 Task: AssignAyush98111@gmail.com as Assignee of Child Issue ChildIssue0000000144 of Issue Issue0000000072 in Backlog  in Scrum Project Project0000000015 in Jira. AssignAyush98111@gmail.com as Assignee of Child Issue ChildIssue0000000145 of Issue Issue0000000073 in Backlog  in Scrum Project Project0000000015 in Jira. AssignMailaustralia7@gmail.com as Assignee of Child Issue ChildIssue0000000146 of Issue Issue0000000073 in Backlog  in Scrum Project Project0000000015 in Jira. AssignMailaustralia7@gmail.com as Assignee of Child Issue ChildIssue0000000147 of Issue Issue0000000074 in Backlog  in Scrum Project Project0000000015 in Jira. AssignMailaustralia7@gmail.com as Assignee of Child Issue ChildIssue0000000148 of Issue Issue0000000074 in Backlog  in Scrum Project Project0000000015 in Jira
Action: Mouse moved to (431, 465)
Screenshot: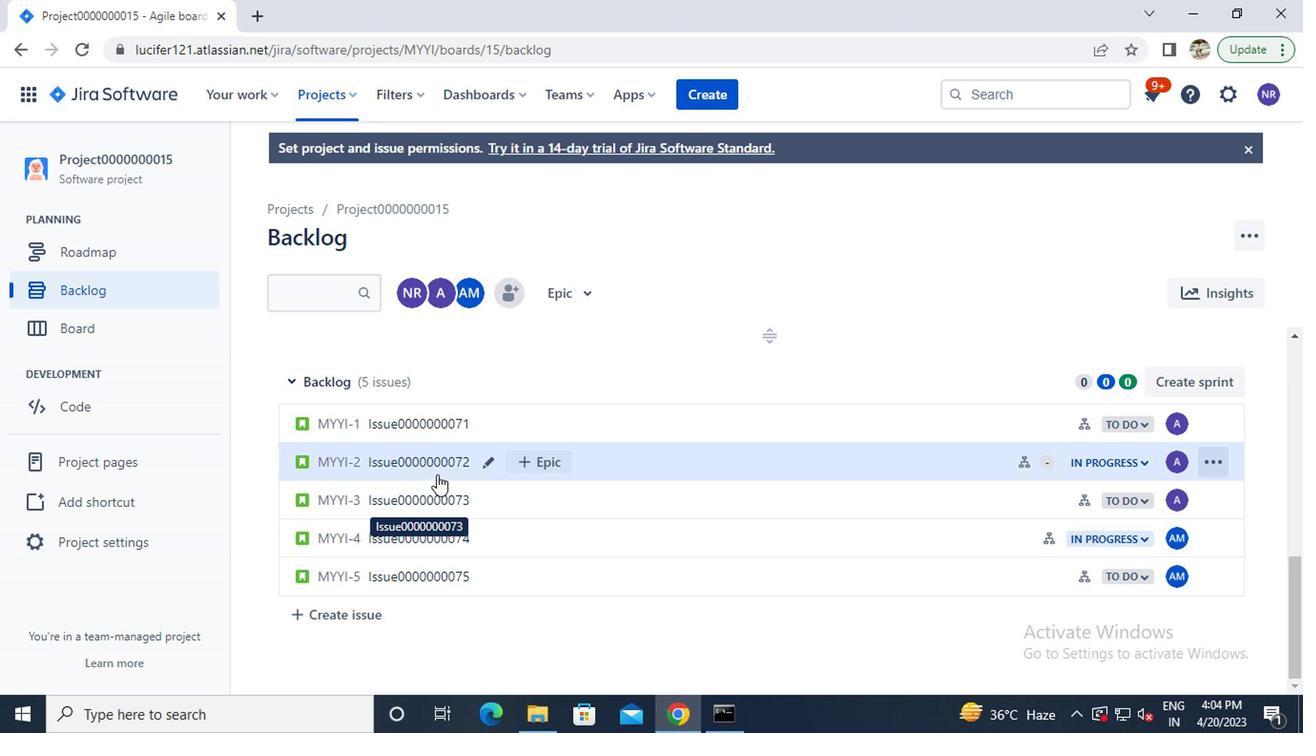 
Action: Mouse pressed left at (431, 465)
Screenshot: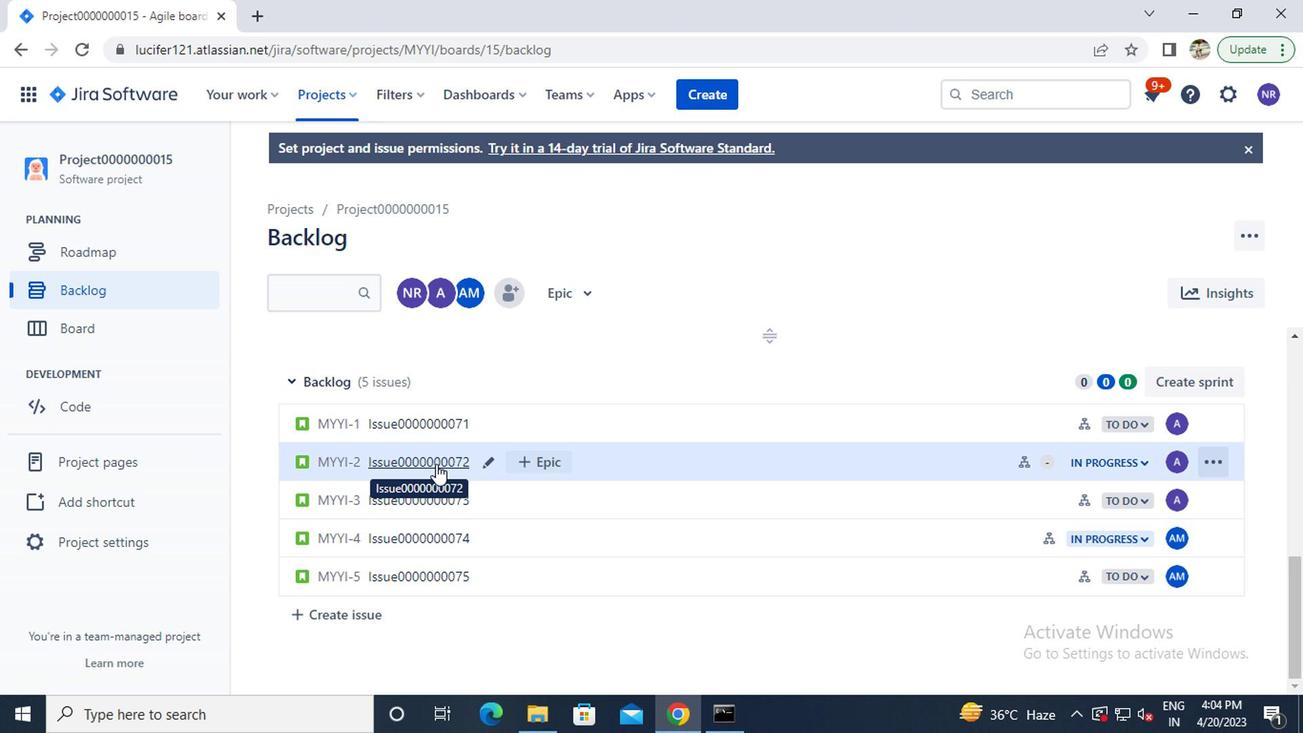 
Action: Mouse moved to (1095, 502)
Screenshot: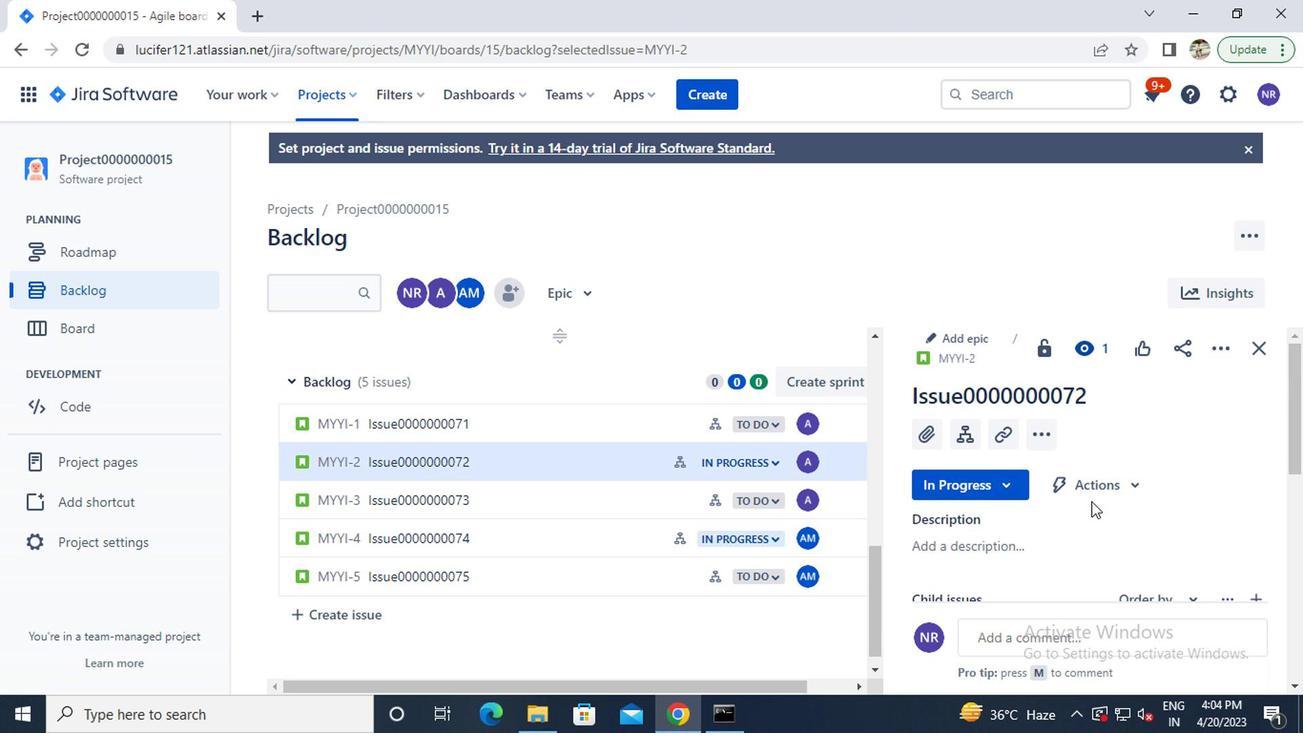 
Action: Mouse scrolled (1095, 501) with delta (0, 0)
Screenshot: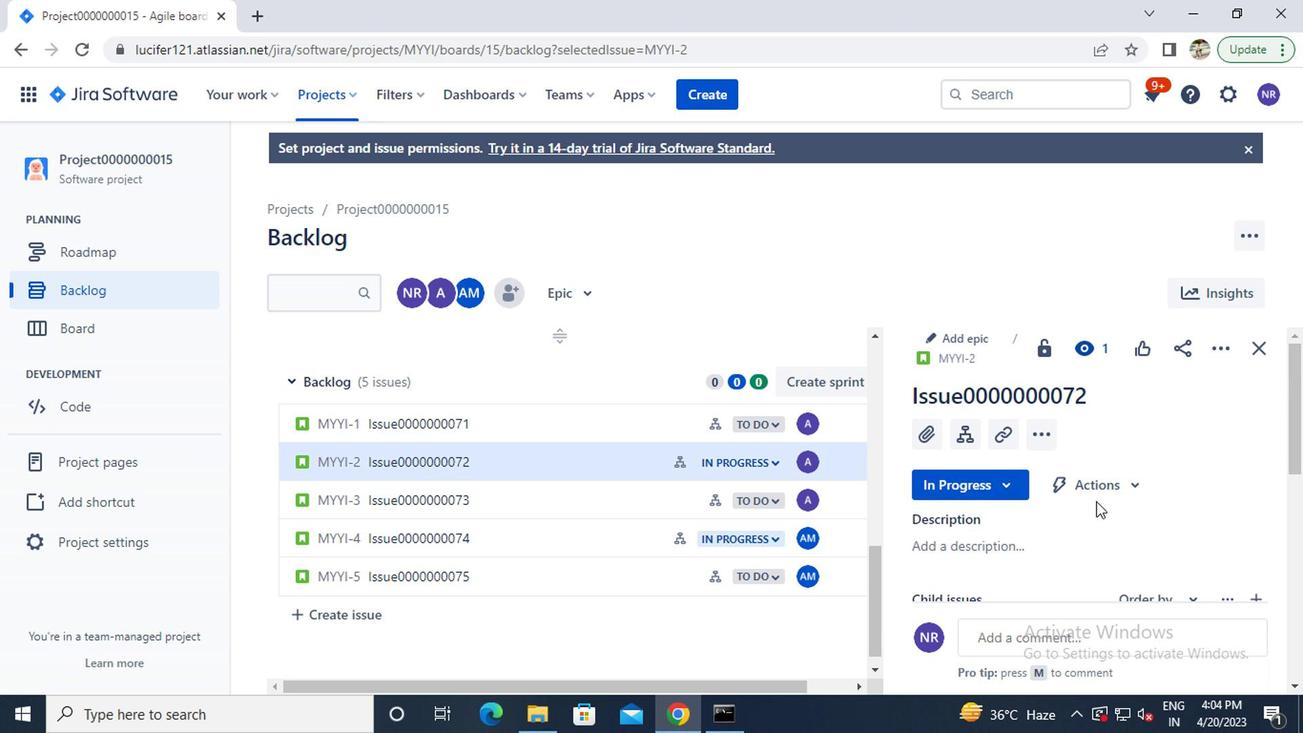 
Action: Mouse moved to (1097, 502)
Screenshot: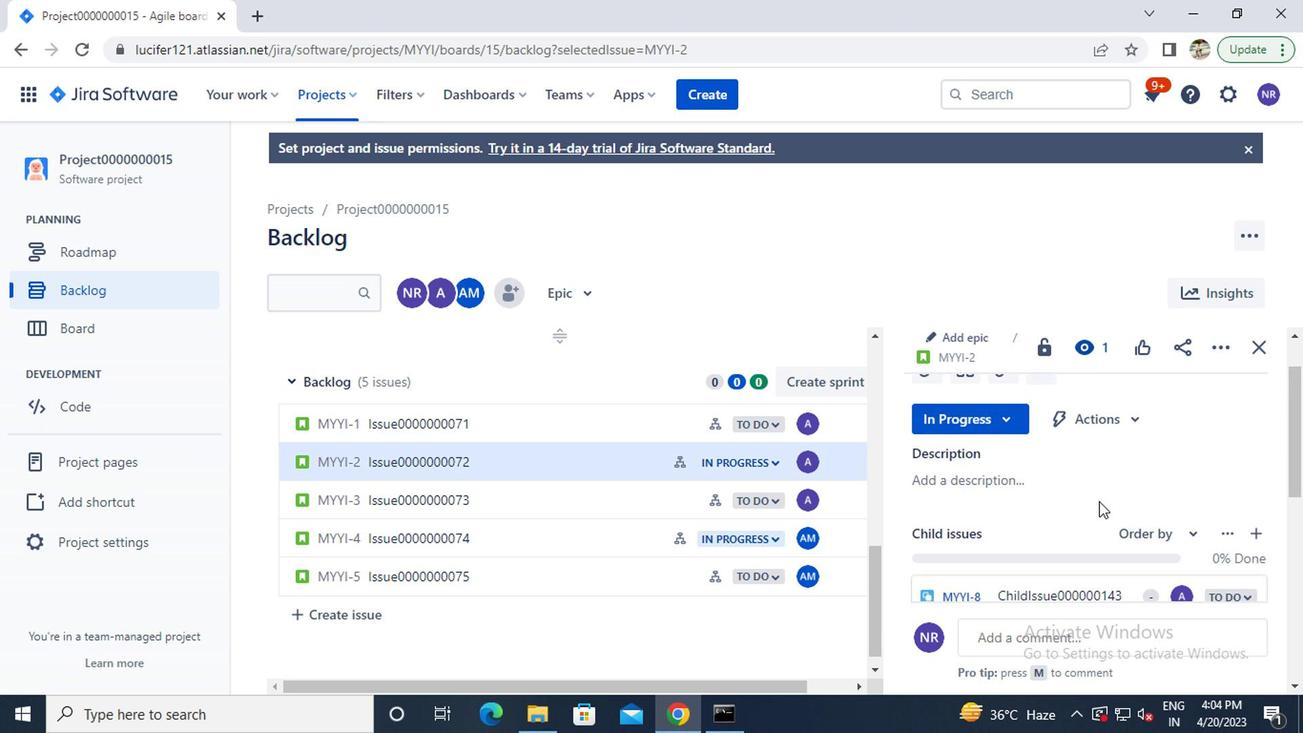 
Action: Mouse scrolled (1097, 501) with delta (0, 0)
Screenshot: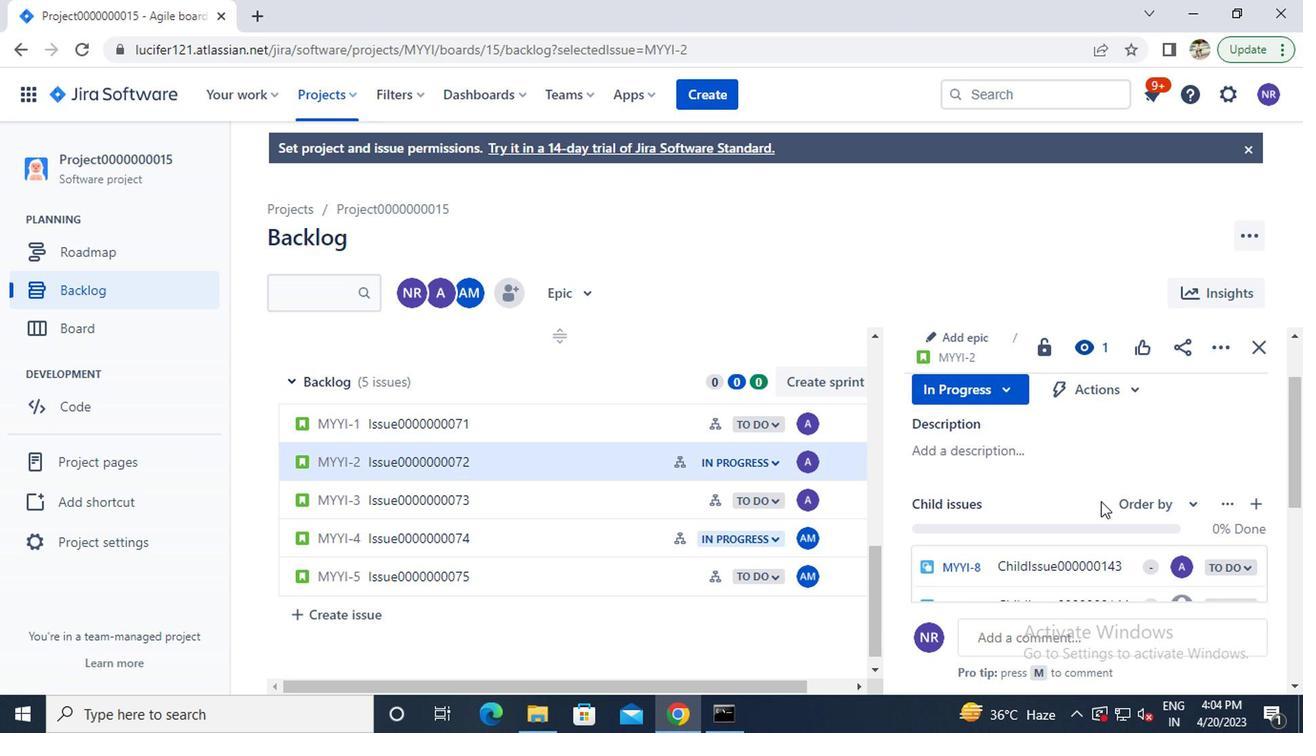 
Action: Mouse scrolled (1097, 501) with delta (0, 0)
Screenshot: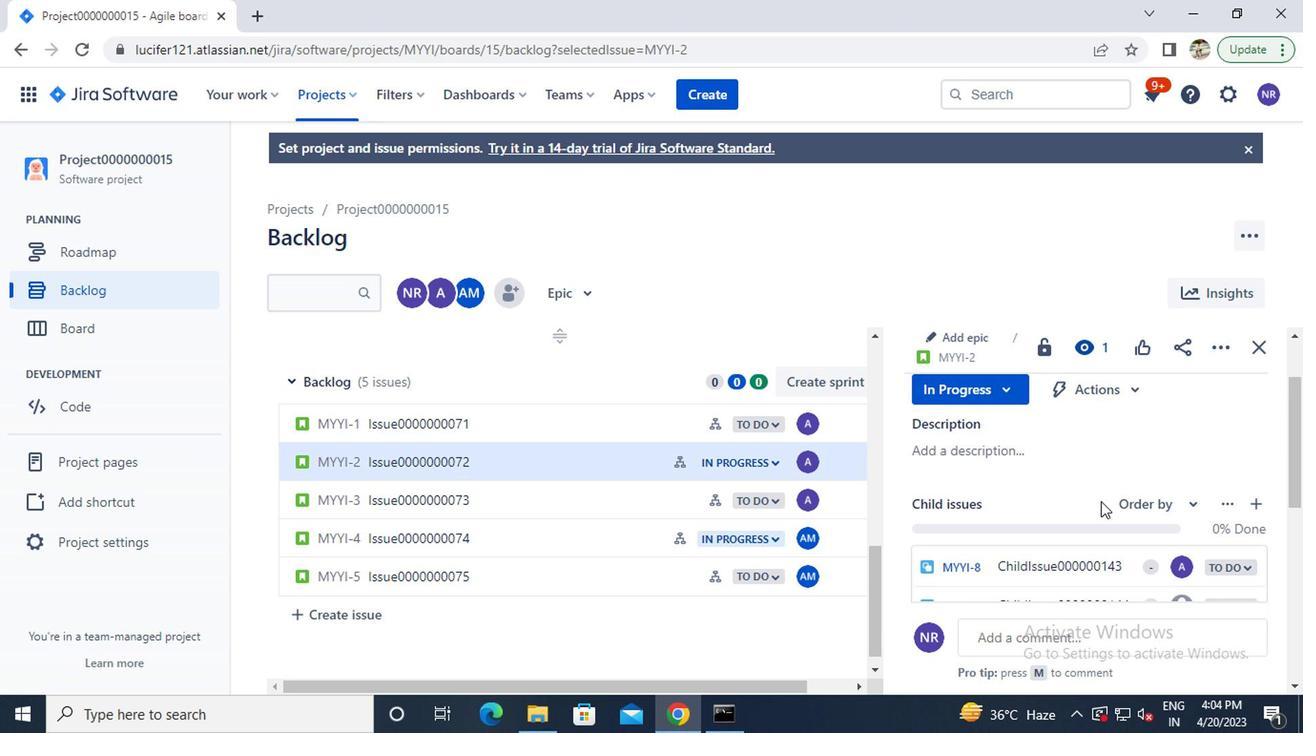 
Action: Mouse moved to (1174, 421)
Screenshot: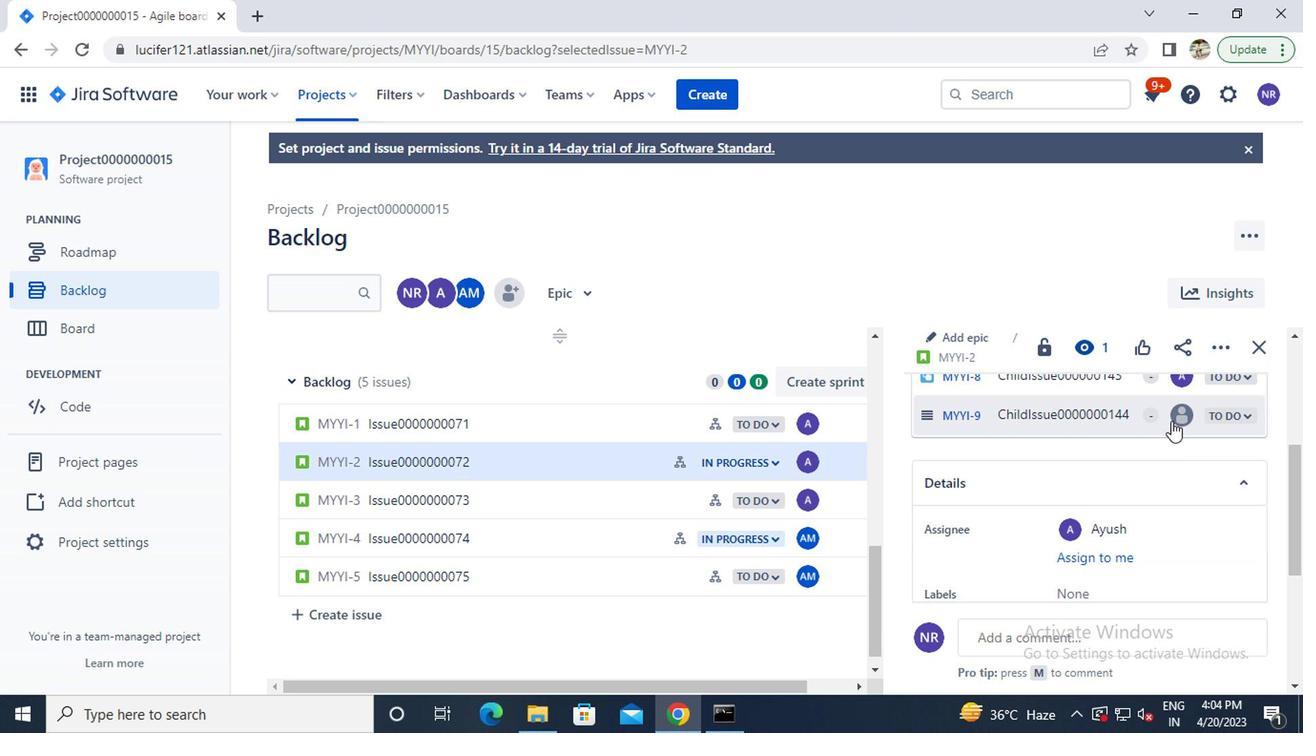 
Action: Mouse pressed left at (1174, 421)
Screenshot: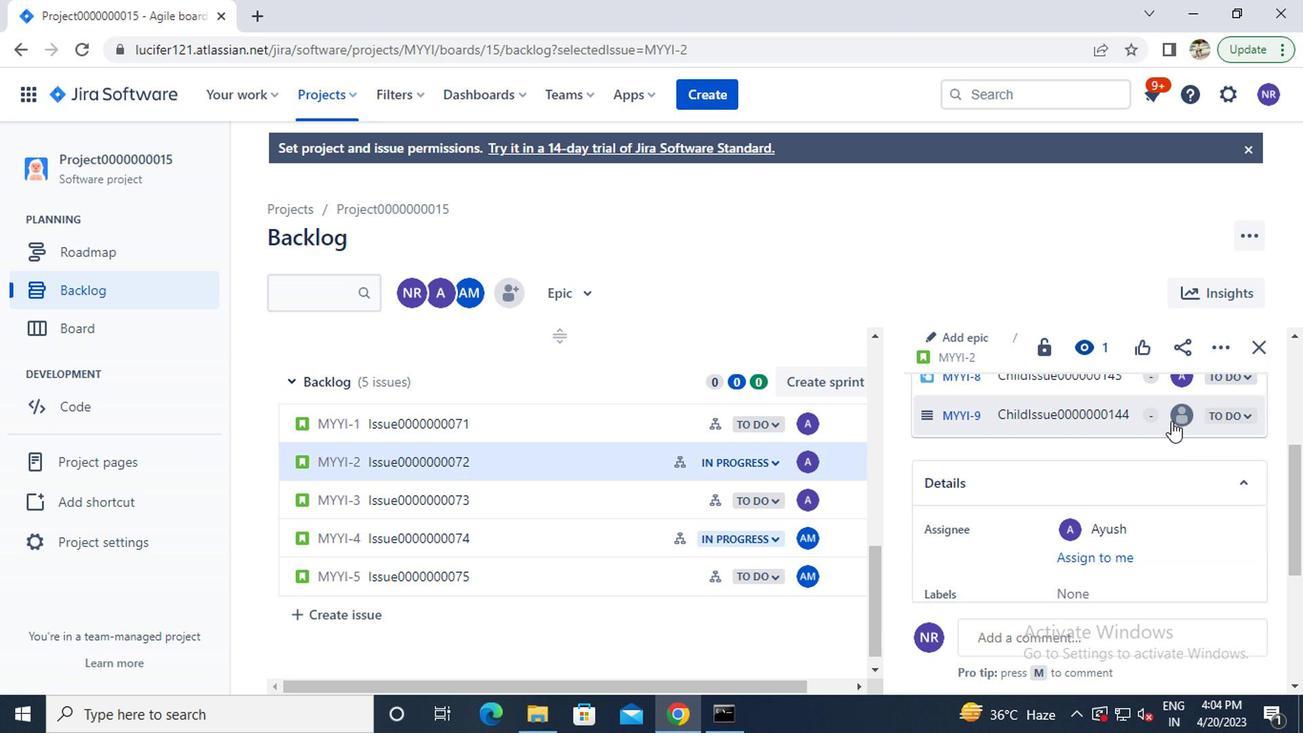 
Action: Key pressed s<Key.backspace>a
Screenshot: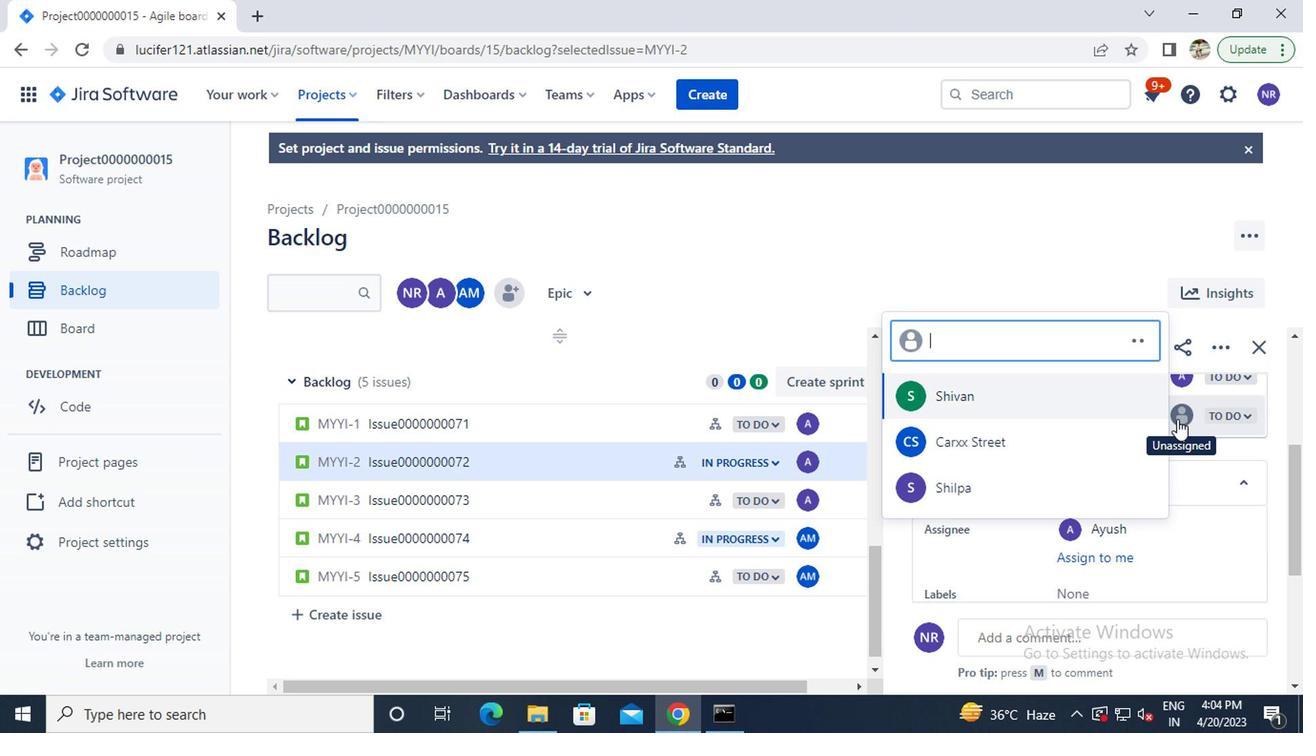 
Action: Mouse moved to (950, 503)
Screenshot: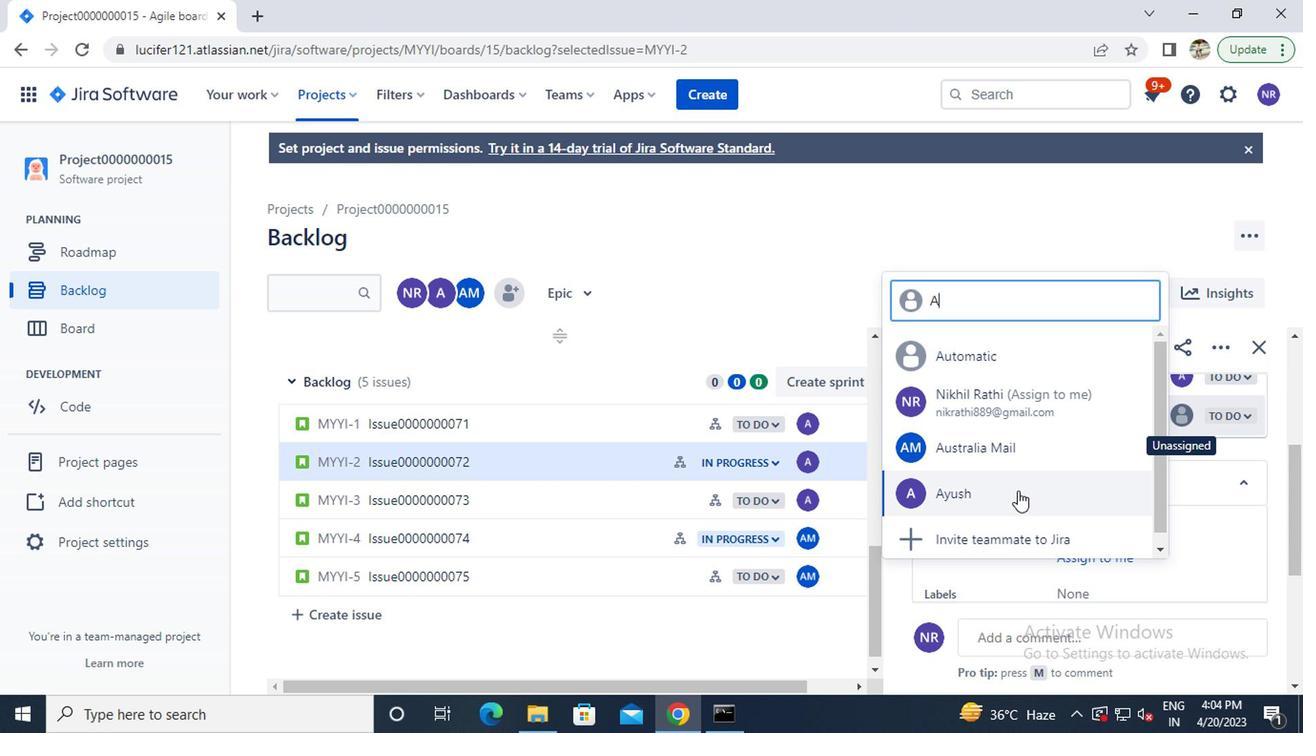 
Action: Mouse pressed left at (950, 503)
Screenshot: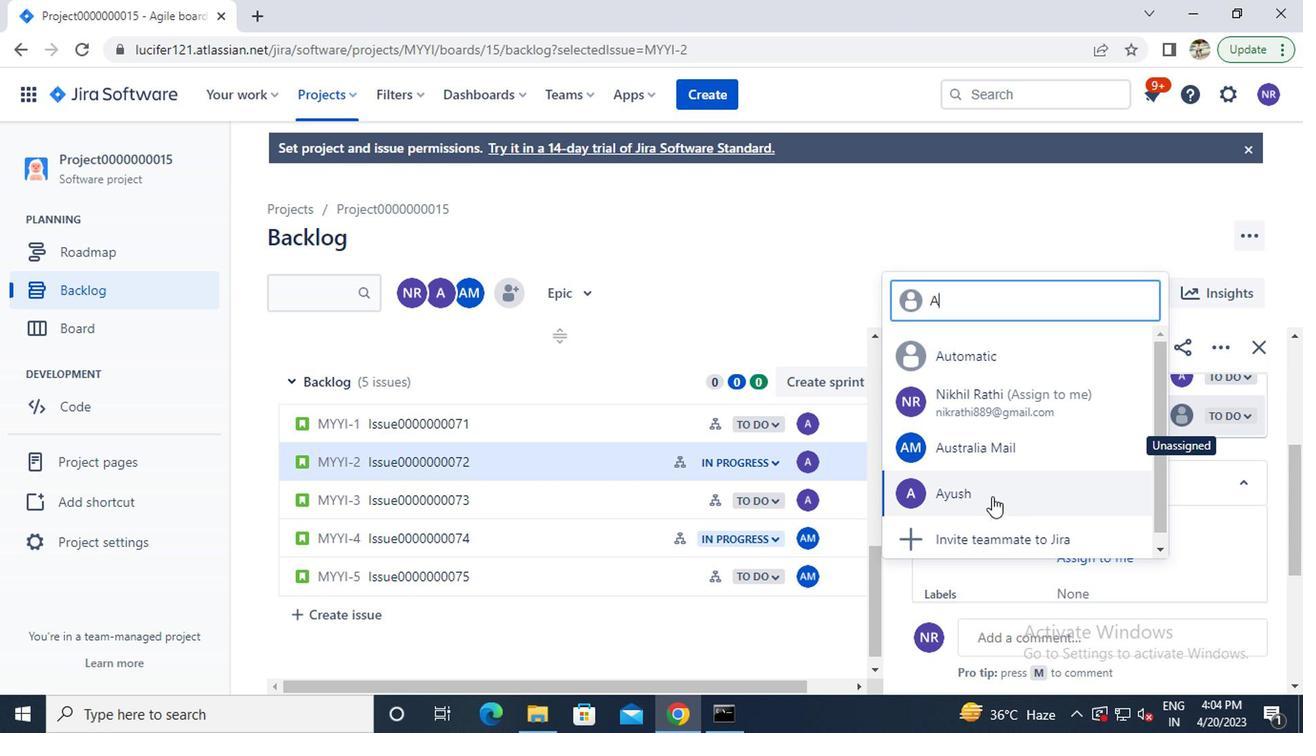 
Action: Mouse moved to (408, 499)
Screenshot: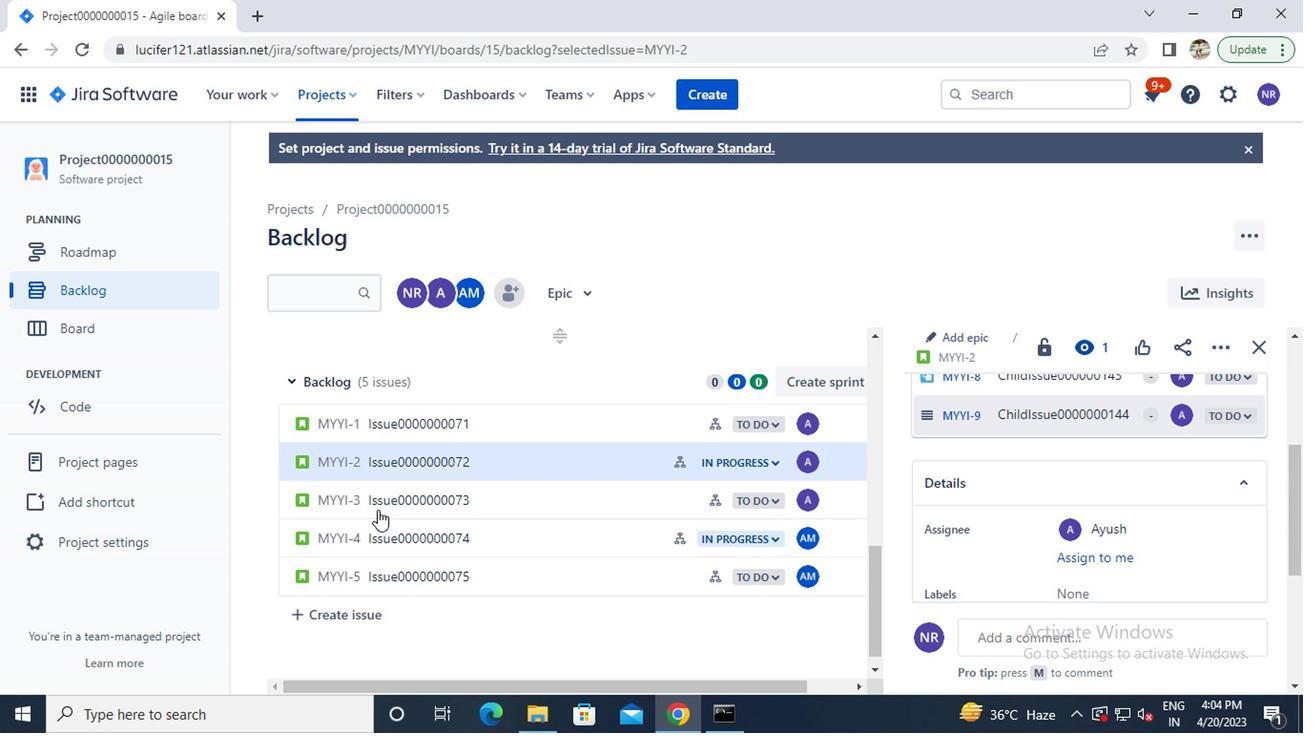 
Action: Mouse pressed left at (408, 499)
Screenshot: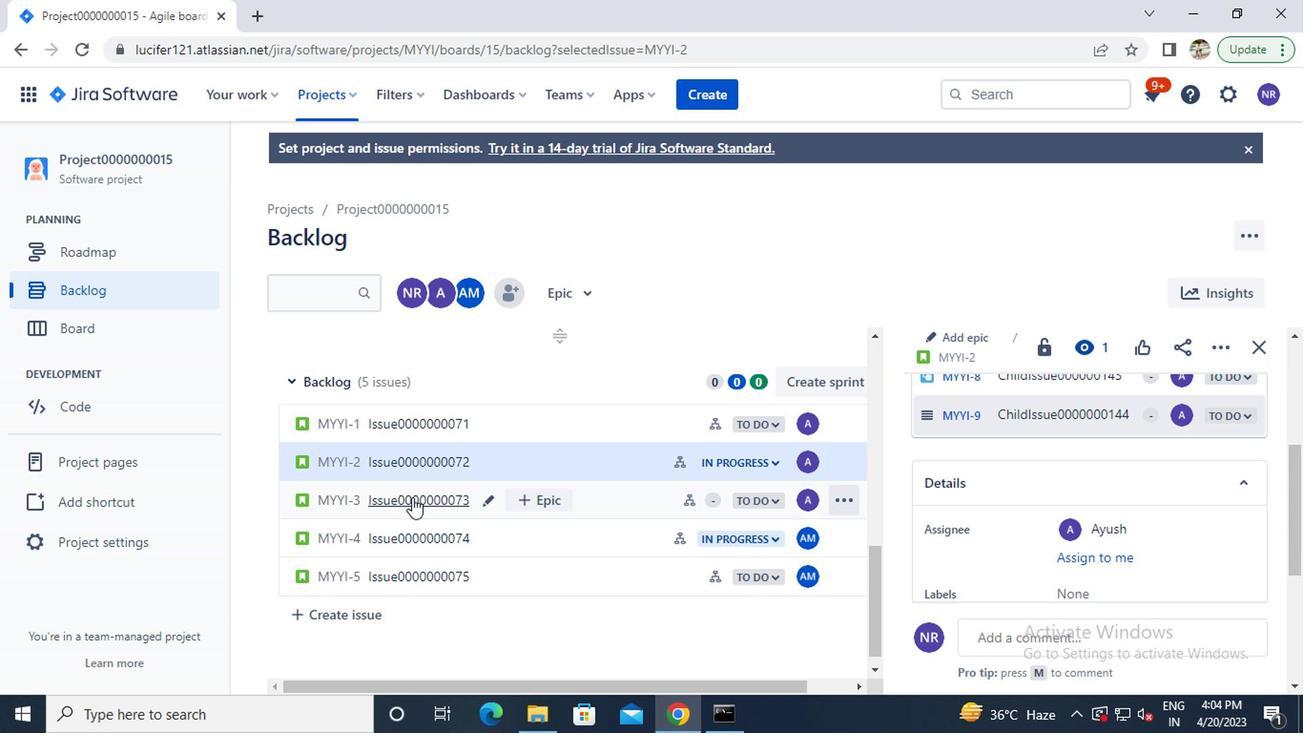 
Action: Mouse moved to (1140, 455)
Screenshot: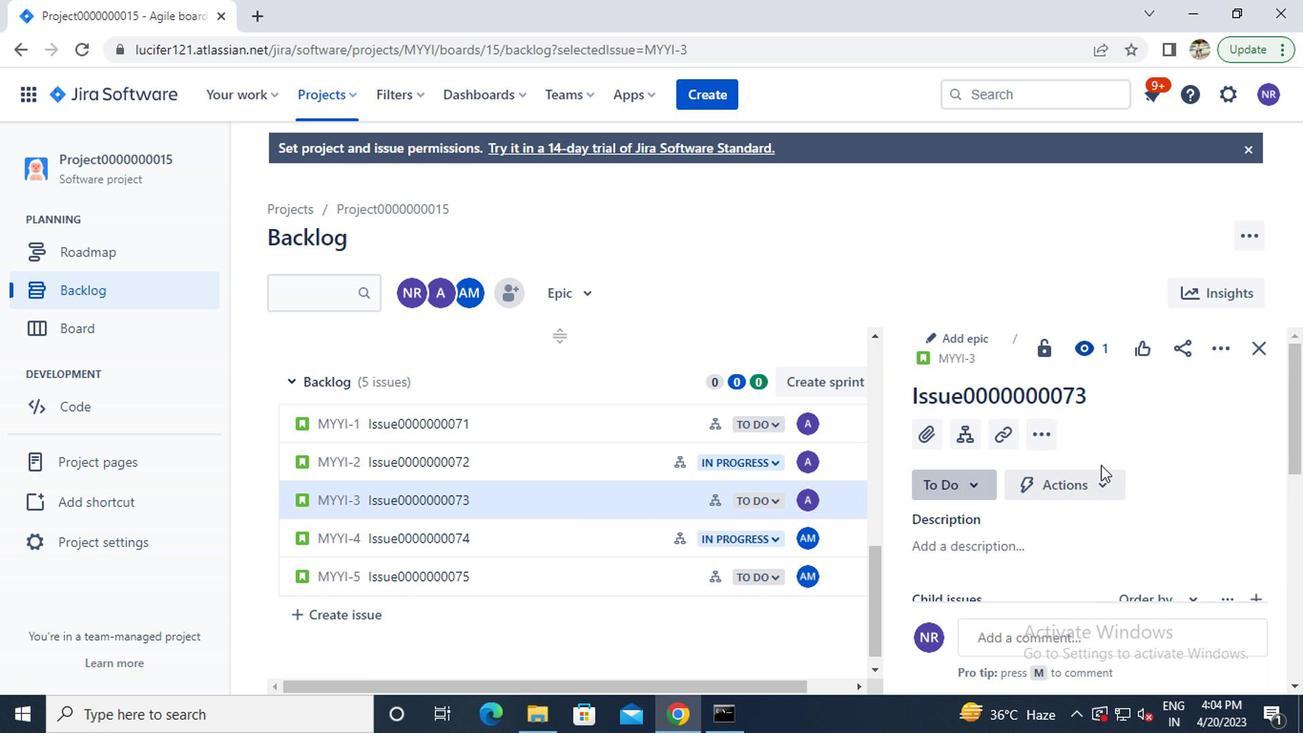 
Action: Mouse scrolled (1140, 454) with delta (0, 0)
Screenshot: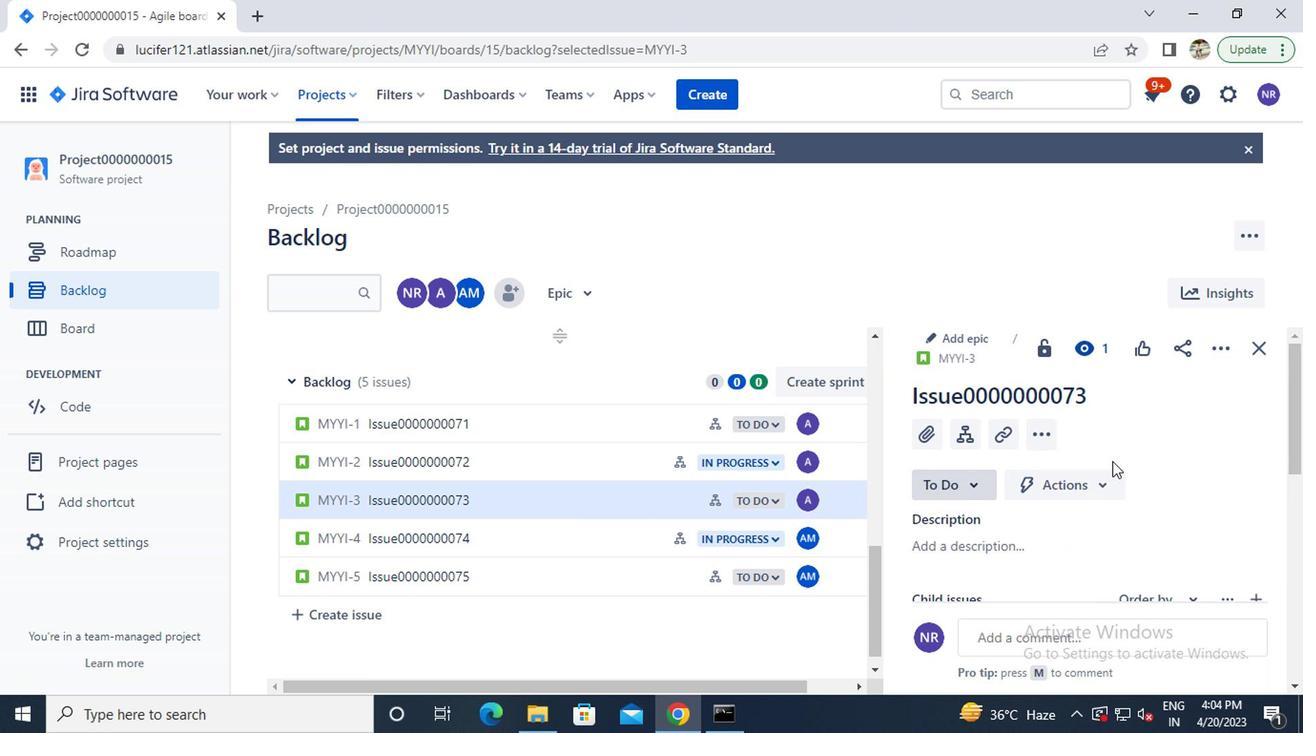 
Action: Mouse scrolled (1140, 454) with delta (0, 0)
Screenshot: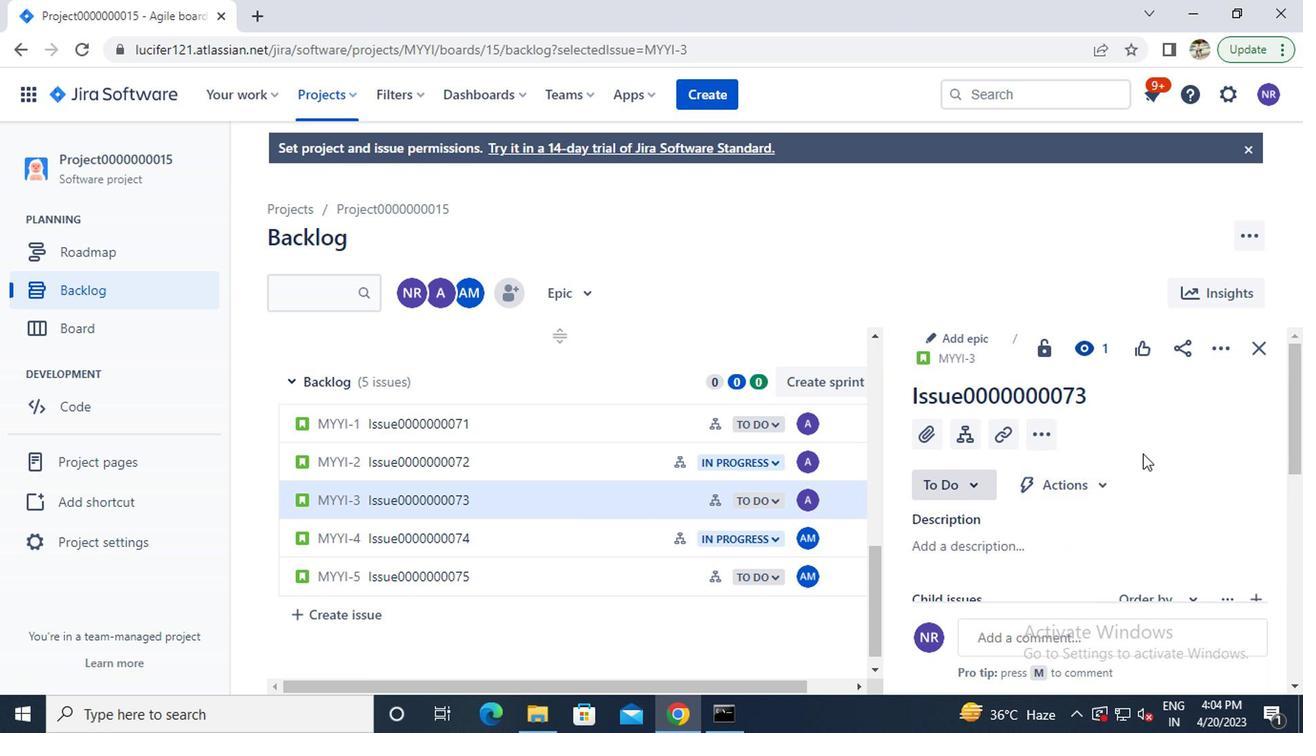 
Action: Mouse moved to (1180, 476)
Screenshot: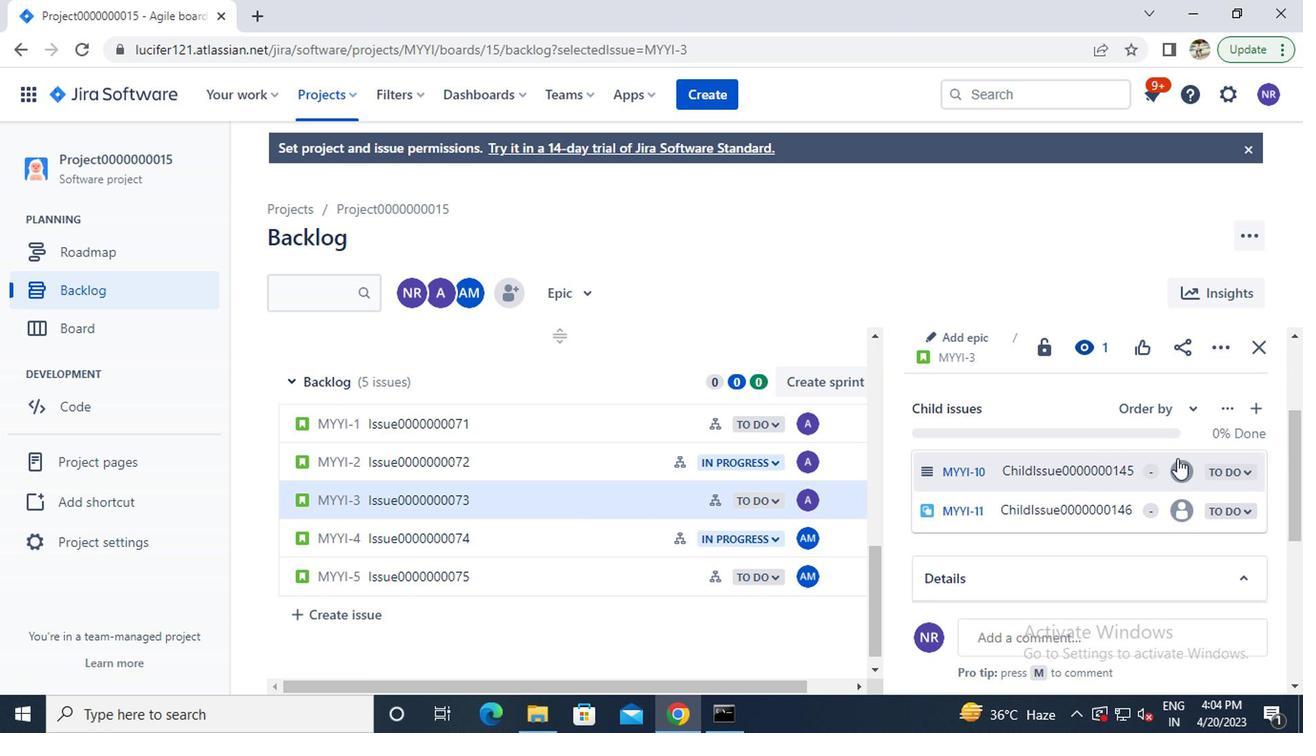 
Action: Mouse pressed left at (1180, 476)
Screenshot: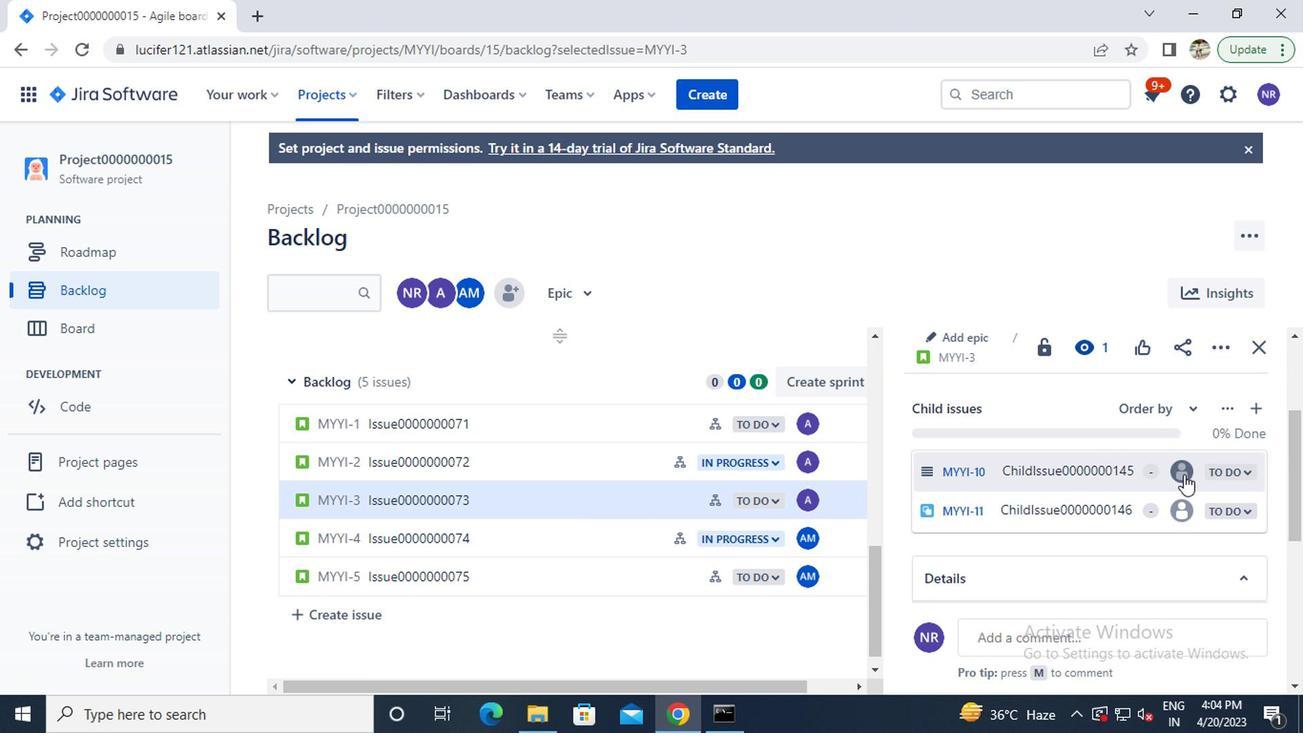 
Action: Key pressed ay
Screenshot: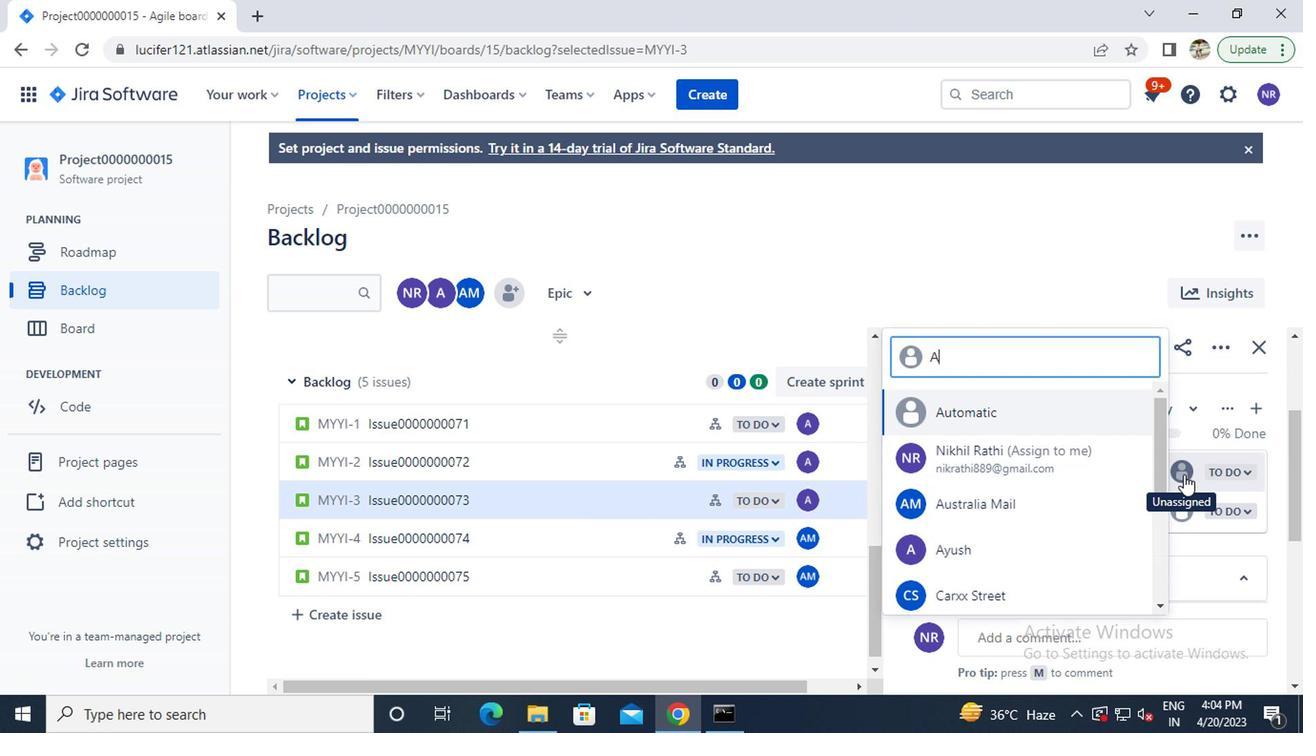 
Action: Mouse moved to (1005, 480)
Screenshot: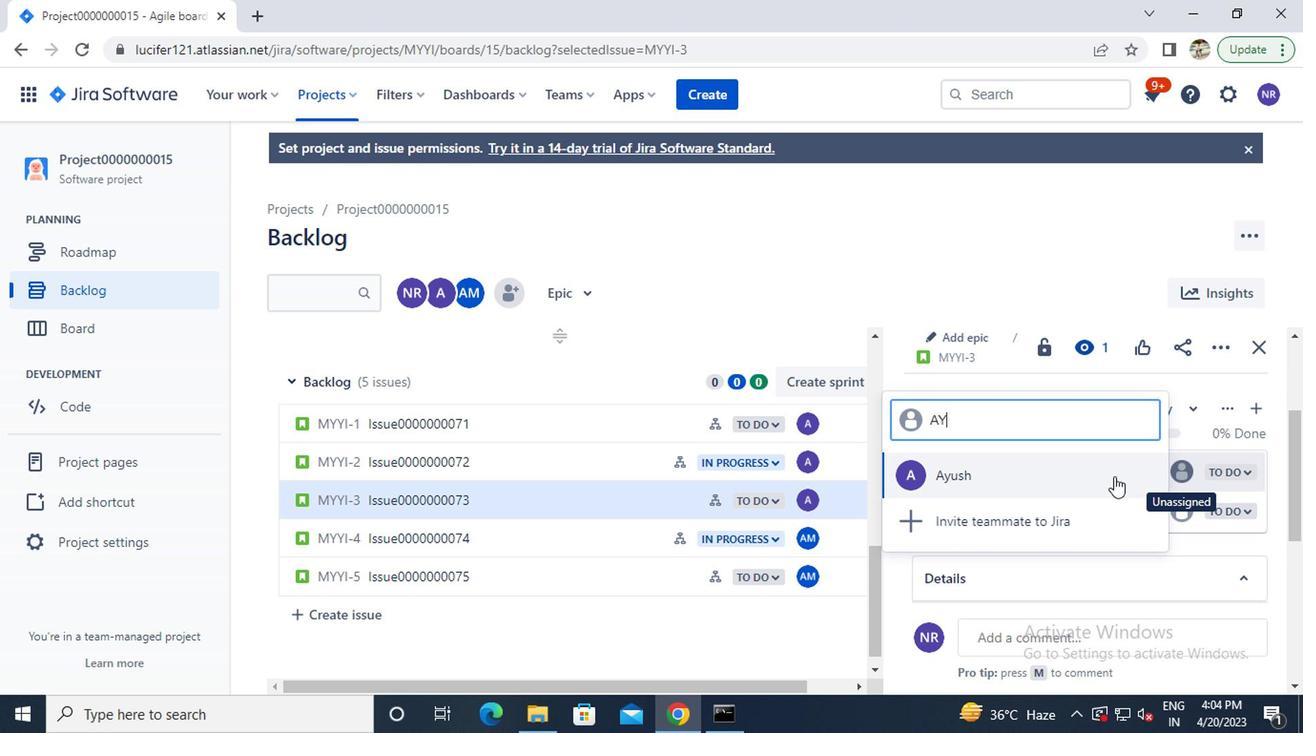 
Action: Mouse pressed left at (1005, 480)
Screenshot: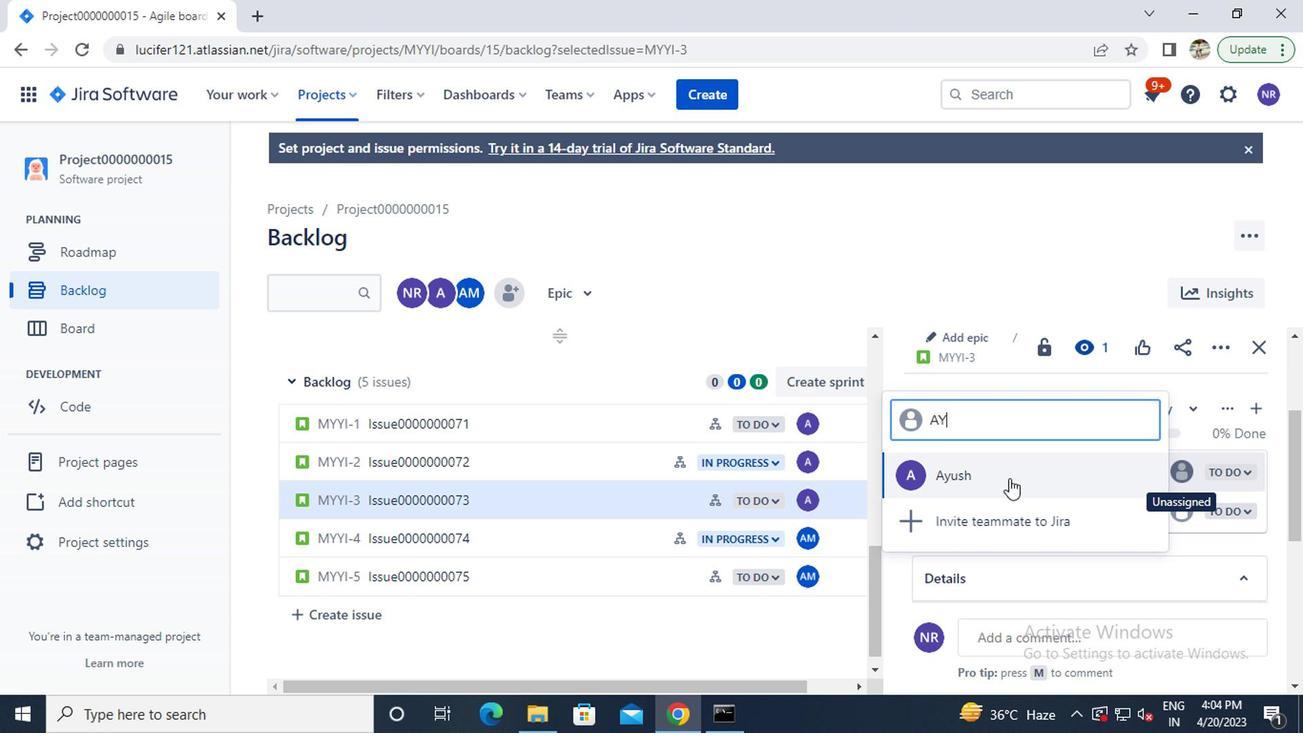 
Action: Mouse moved to (1177, 512)
Screenshot: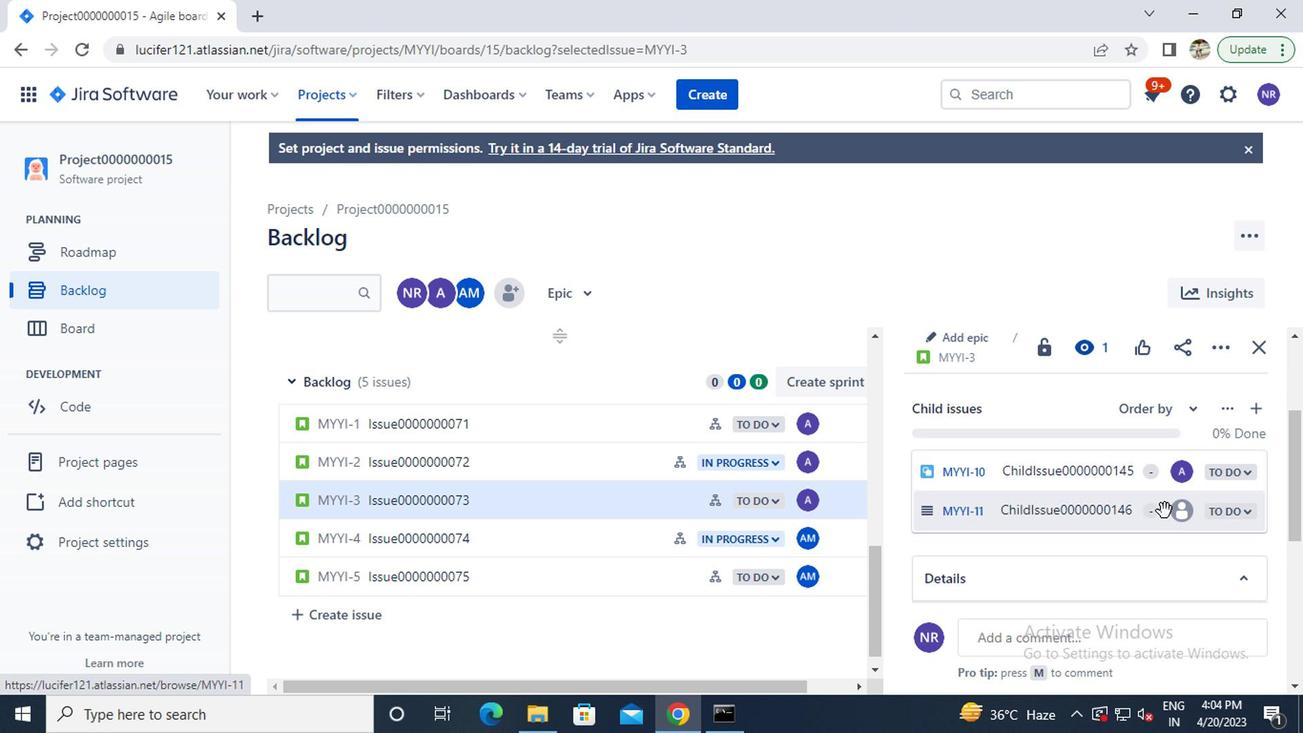 
Action: Mouse pressed left at (1177, 512)
Screenshot: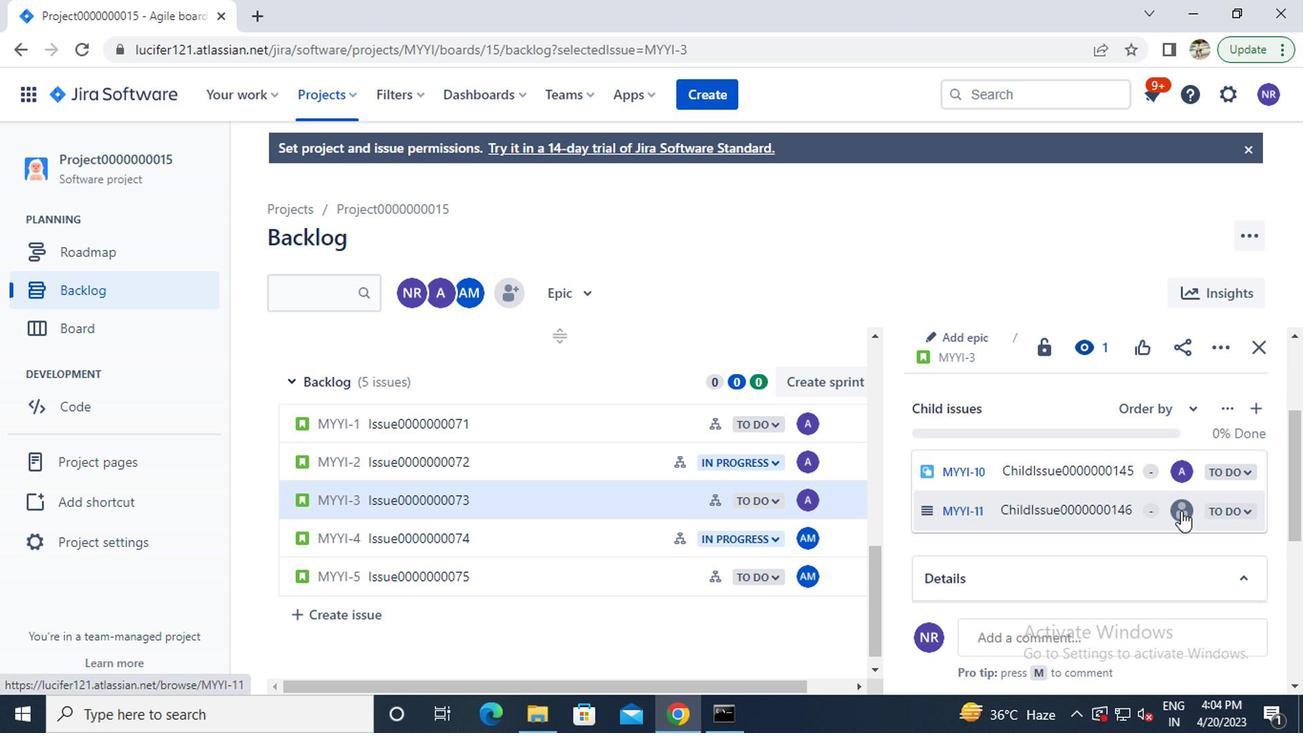 
Action: Key pressed m
Screenshot: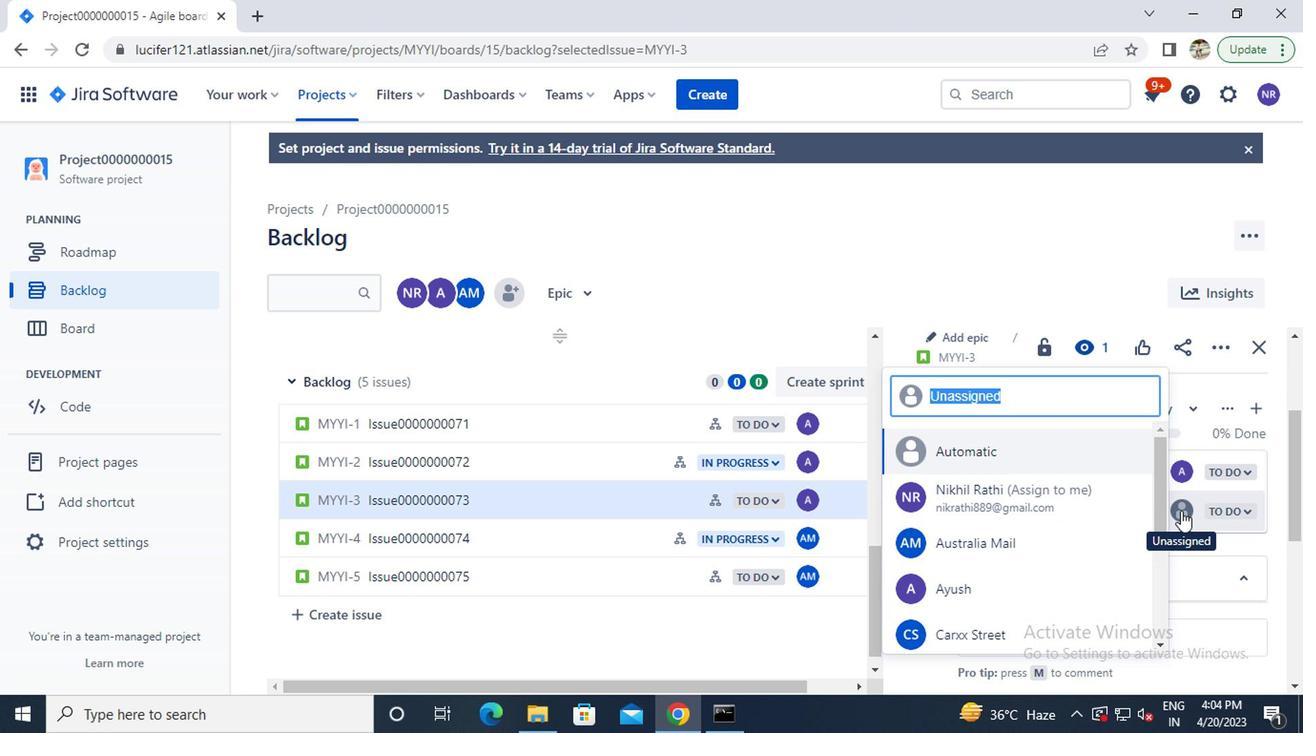 
Action: Mouse moved to (989, 494)
Screenshot: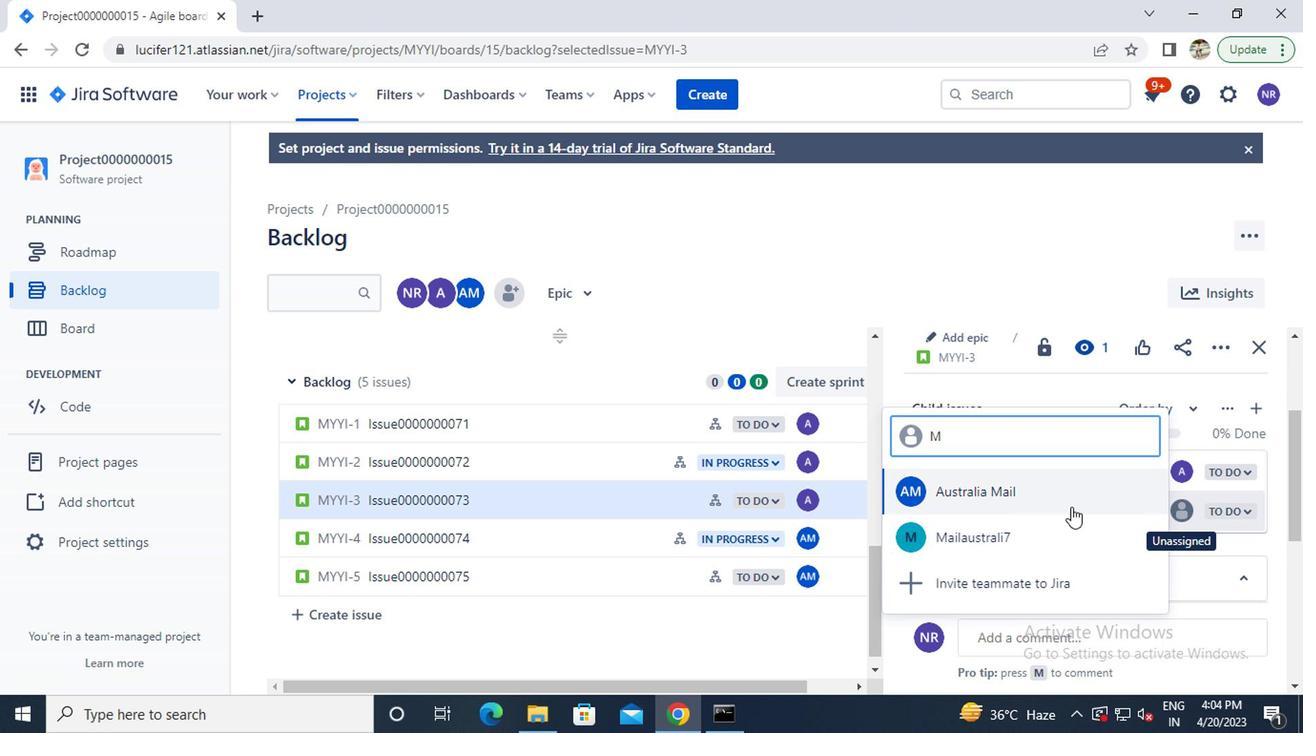
Action: Mouse pressed left at (989, 494)
Screenshot: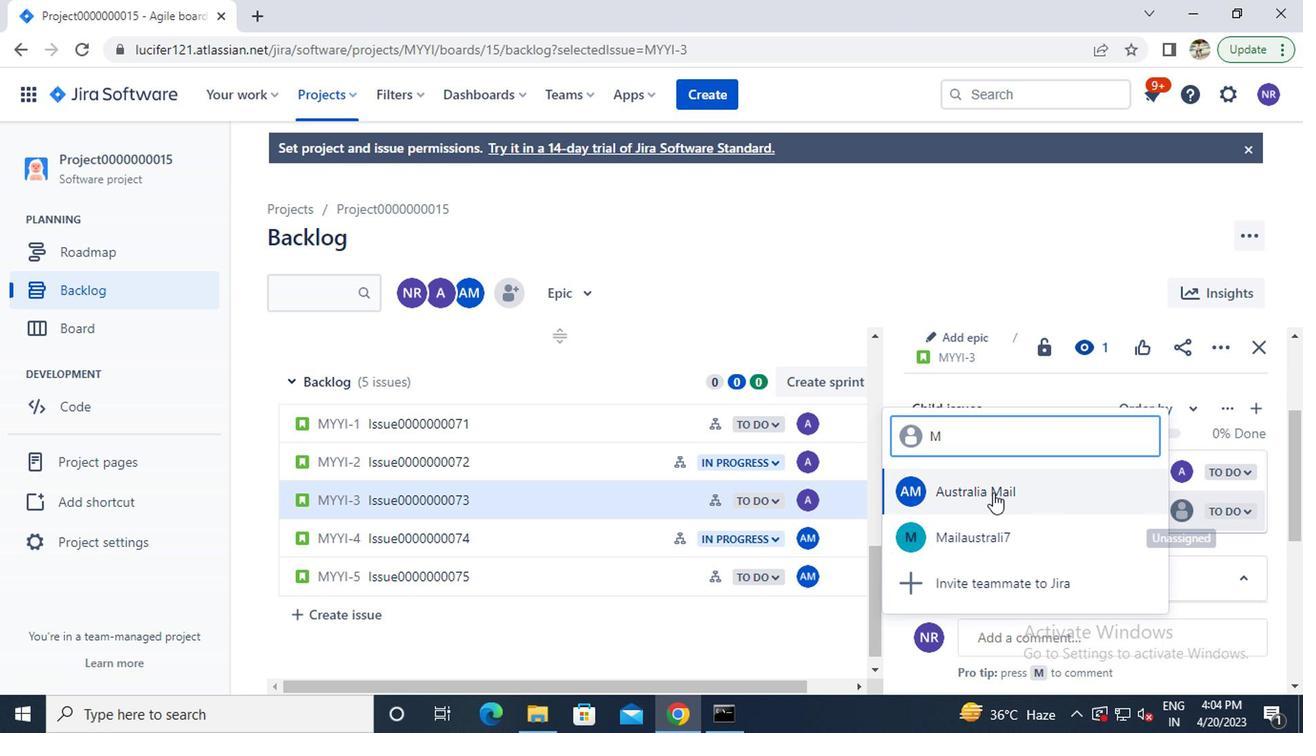 
Action: Mouse moved to (433, 539)
Screenshot: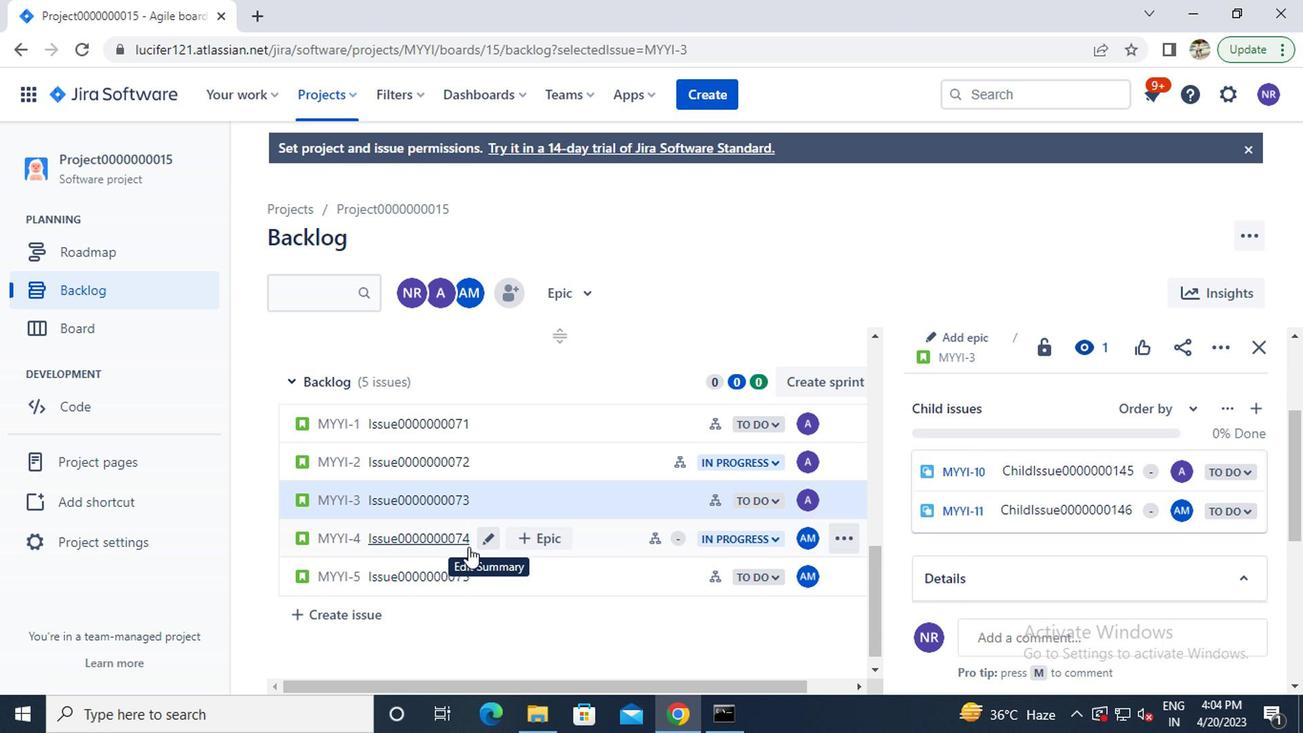 
Action: Mouse pressed left at (433, 539)
Screenshot: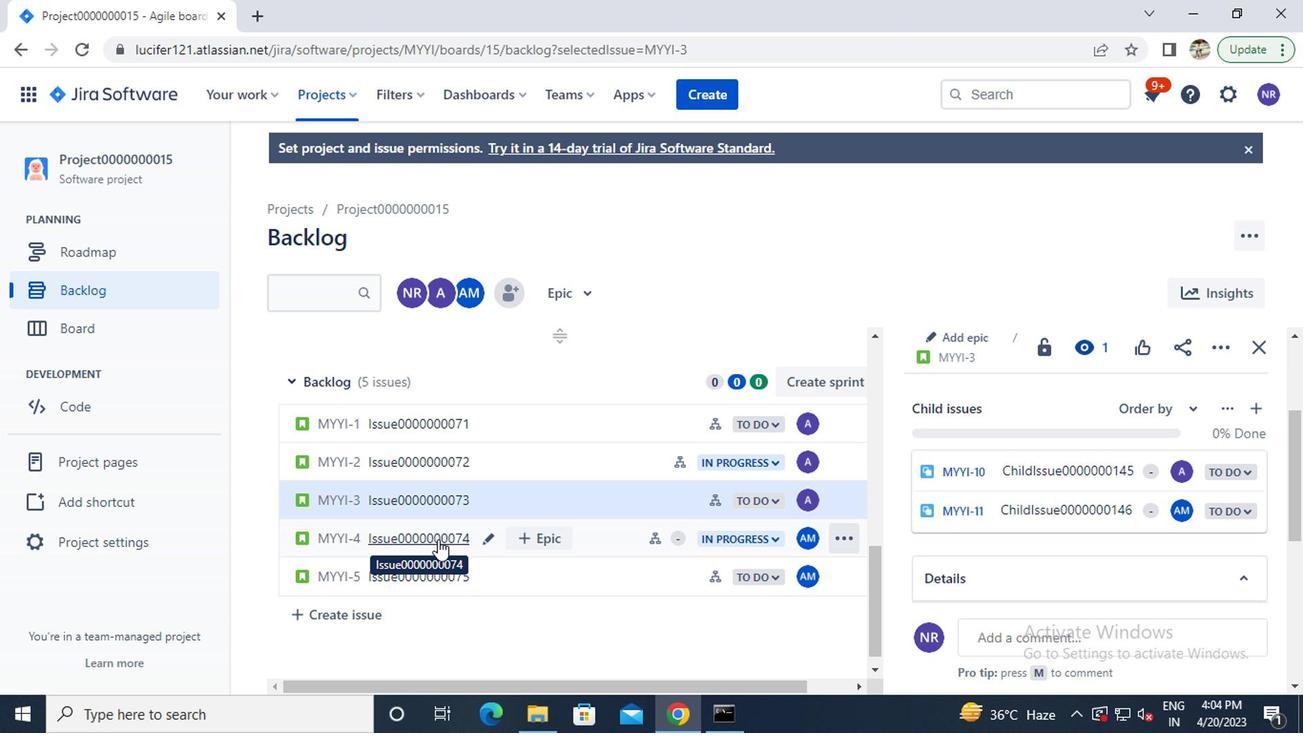 
Action: Mouse moved to (1064, 534)
Screenshot: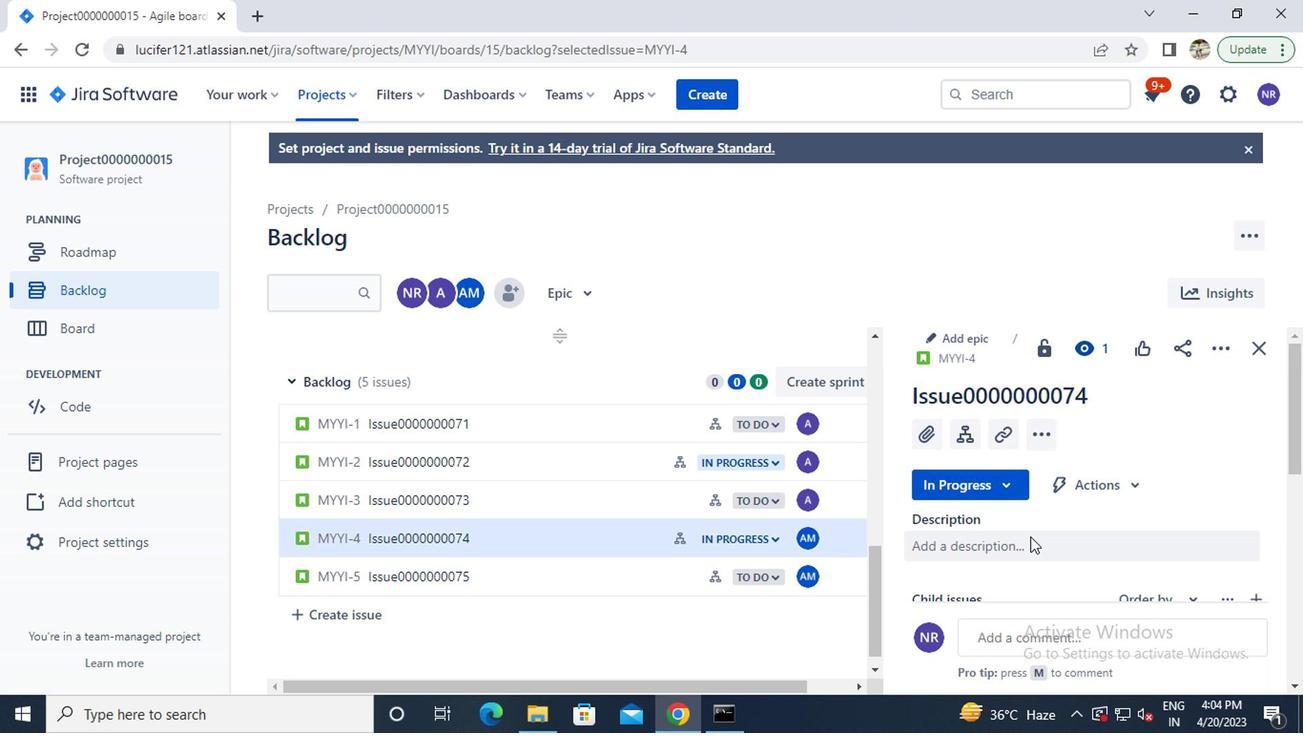 
Action: Mouse scrolled (1064, 533) with delta (0, 0)
Screenshot: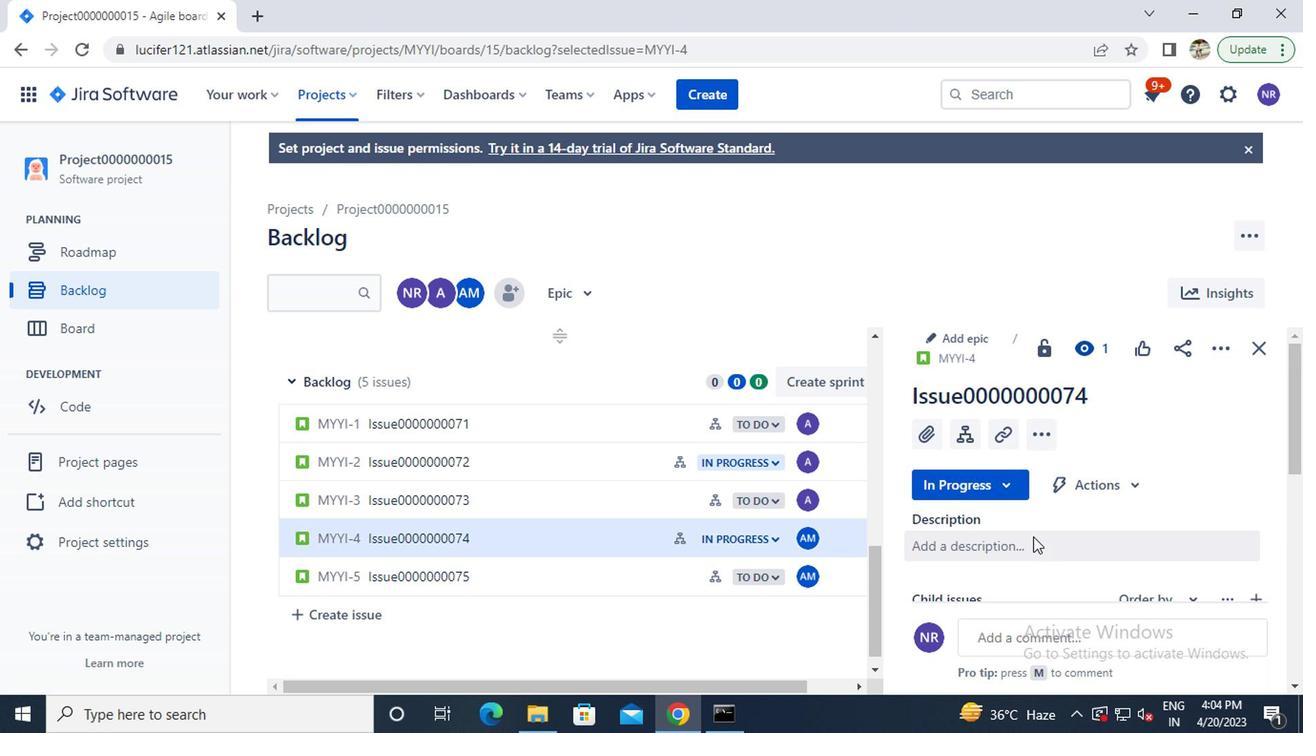 
Action: Mouse scrolled (1064, 533) with delta (0, 0)
Screenshot: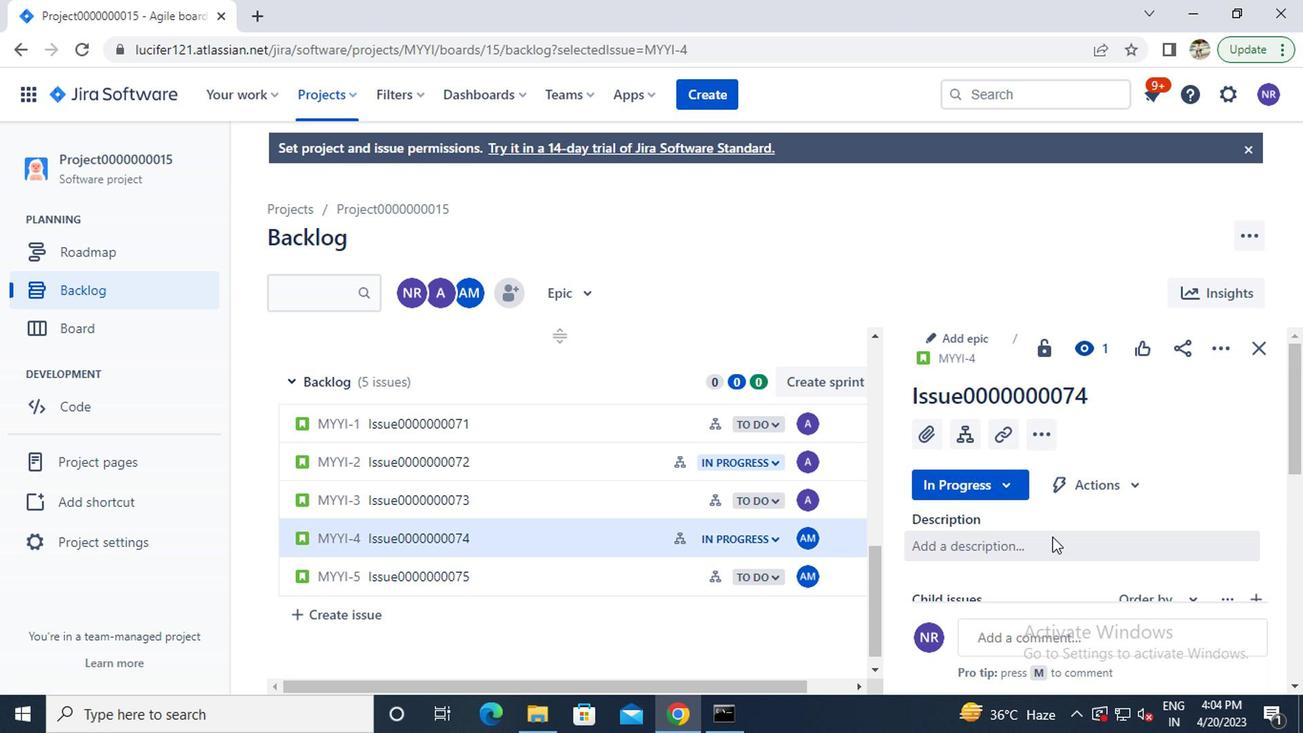 
Action: Mouse moved to (1185, 471)
Screenshot: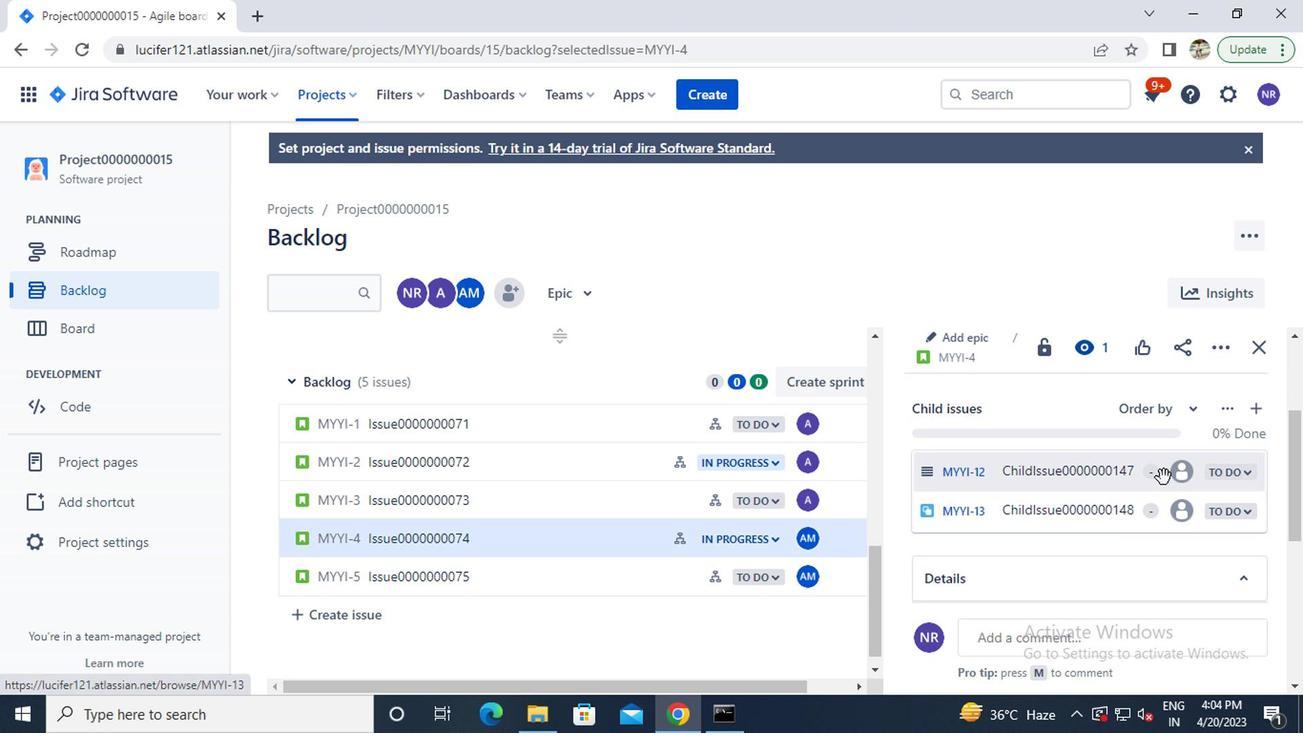 
Action: Mouse pressed left at (1185, 471)
Screenshot: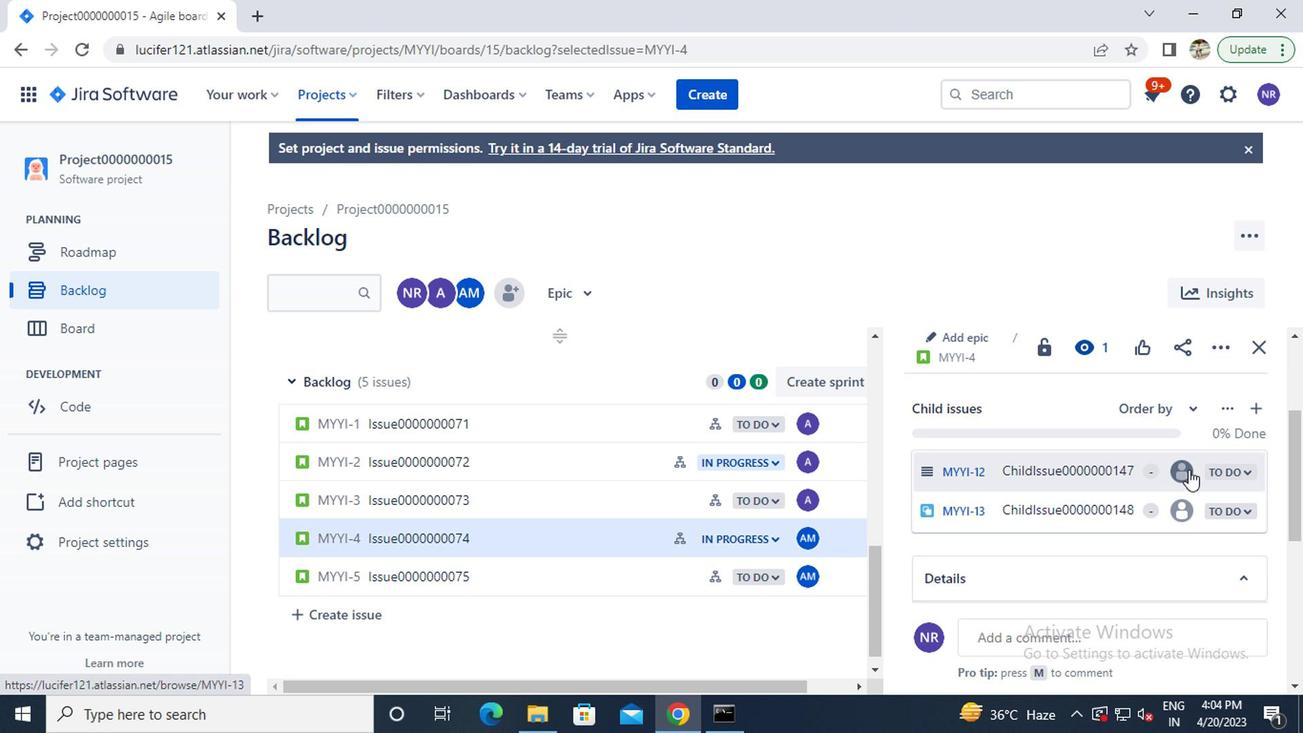 
Action: Key pressed m
Screenshot: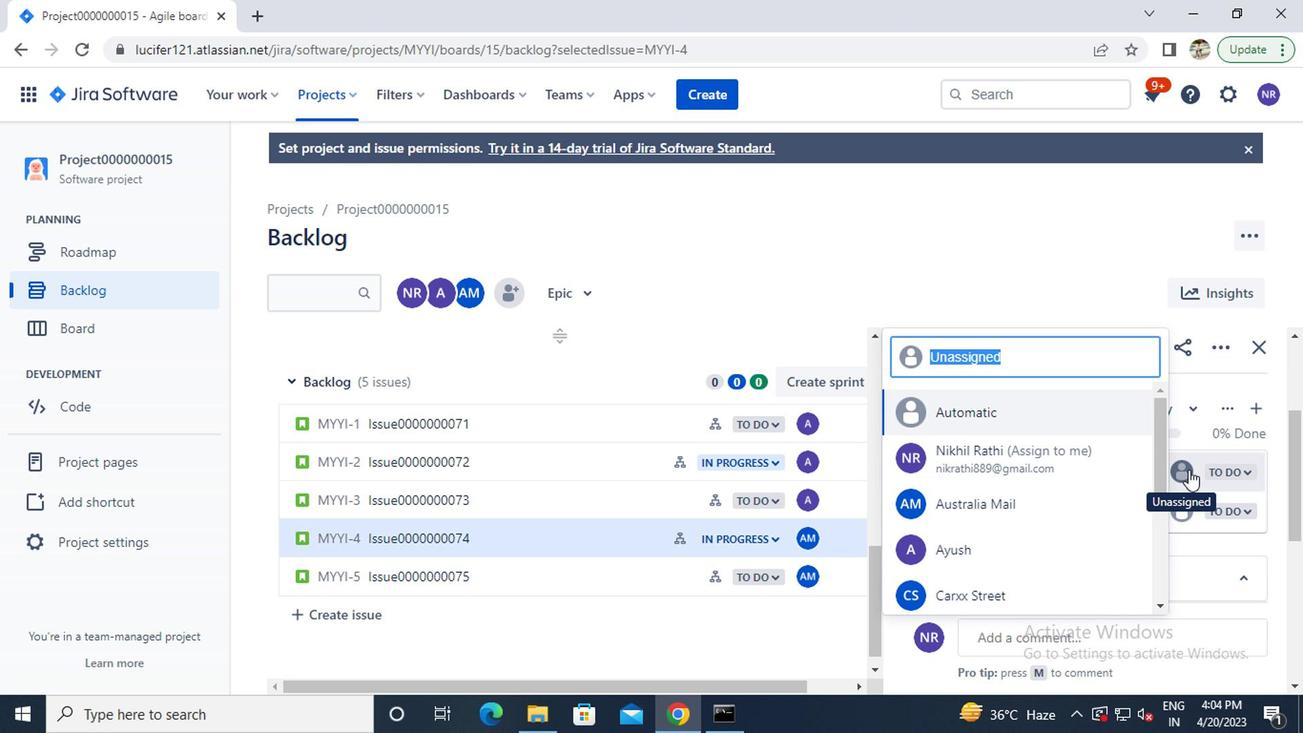 
Action: Mouse moved to (1064, 452)
Screenshot: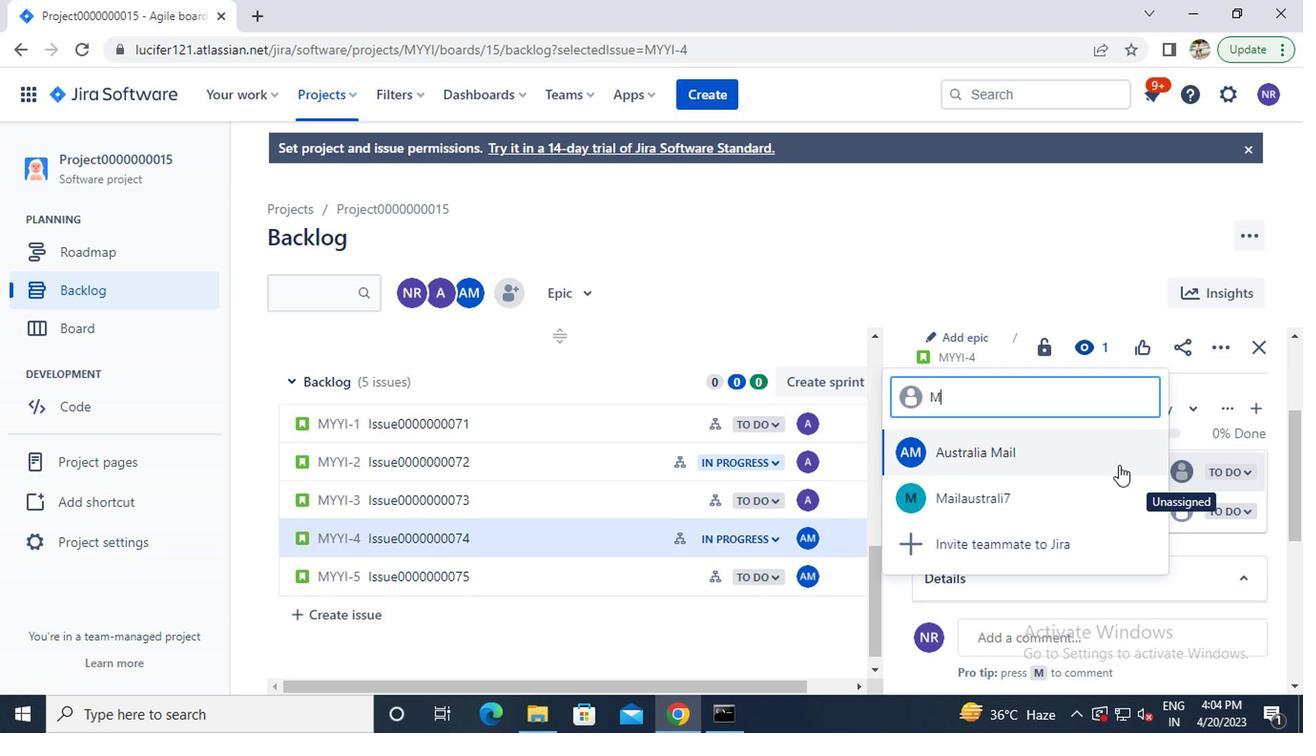 
Action: Mouse pressed left at (1064, 452)
Screenshot: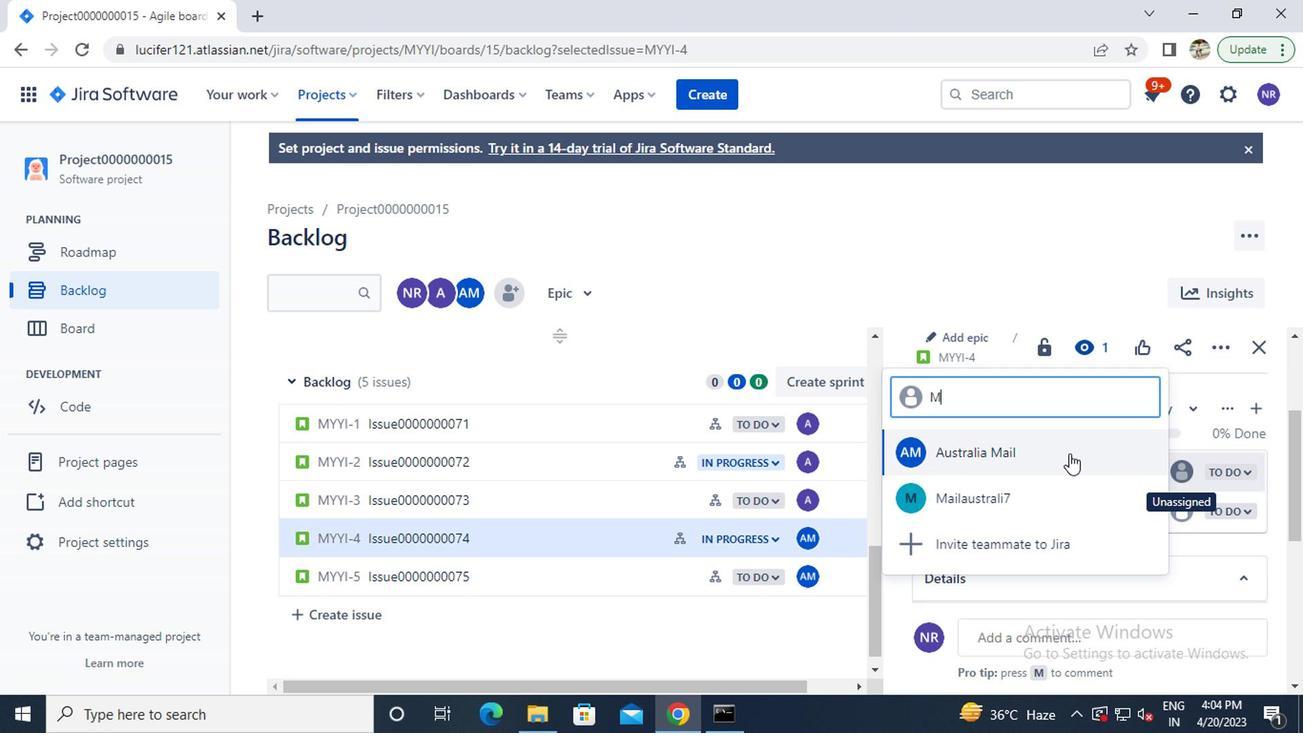 
Action: Mouse moved to (1174, 510)
Screenshot: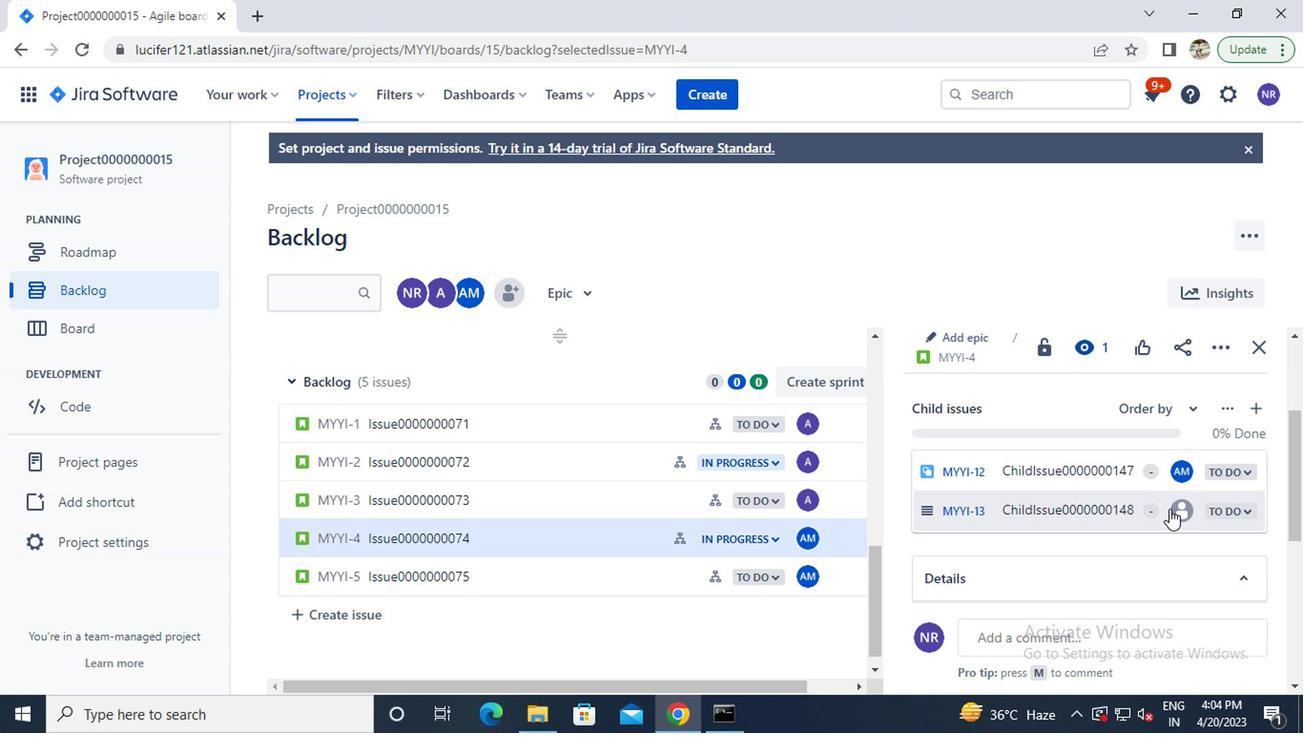 
Action: Mouse pressed left at (1174, 510)
Screenshot: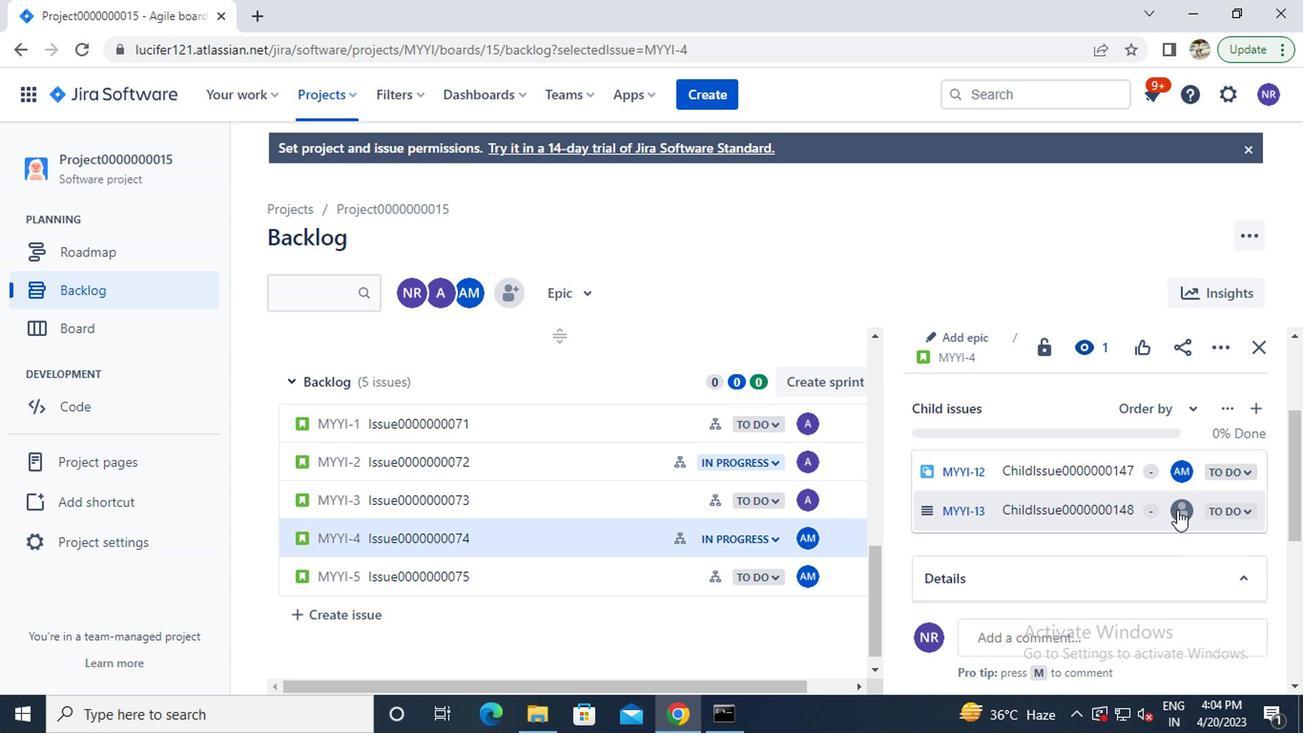 
Action: Key pressed m
Screenshot: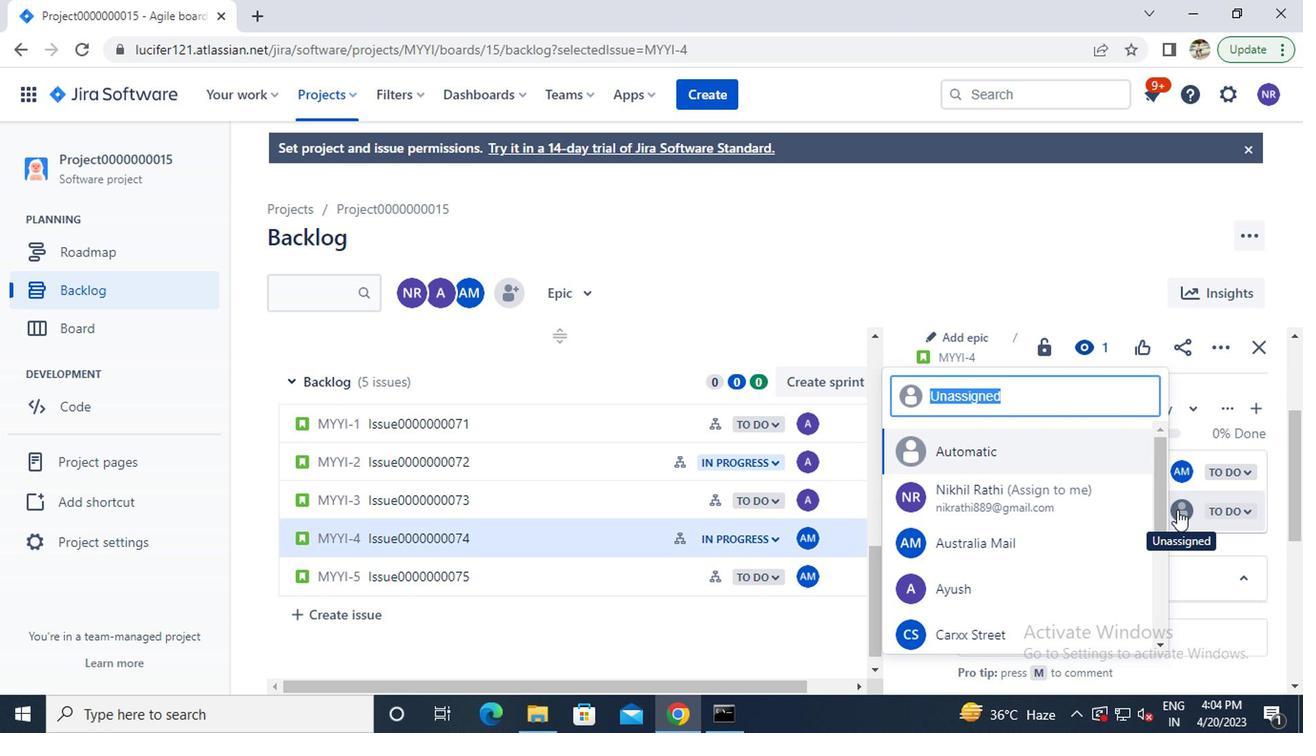 
Action: Mouse moved to (1030, 482)
Screenshot: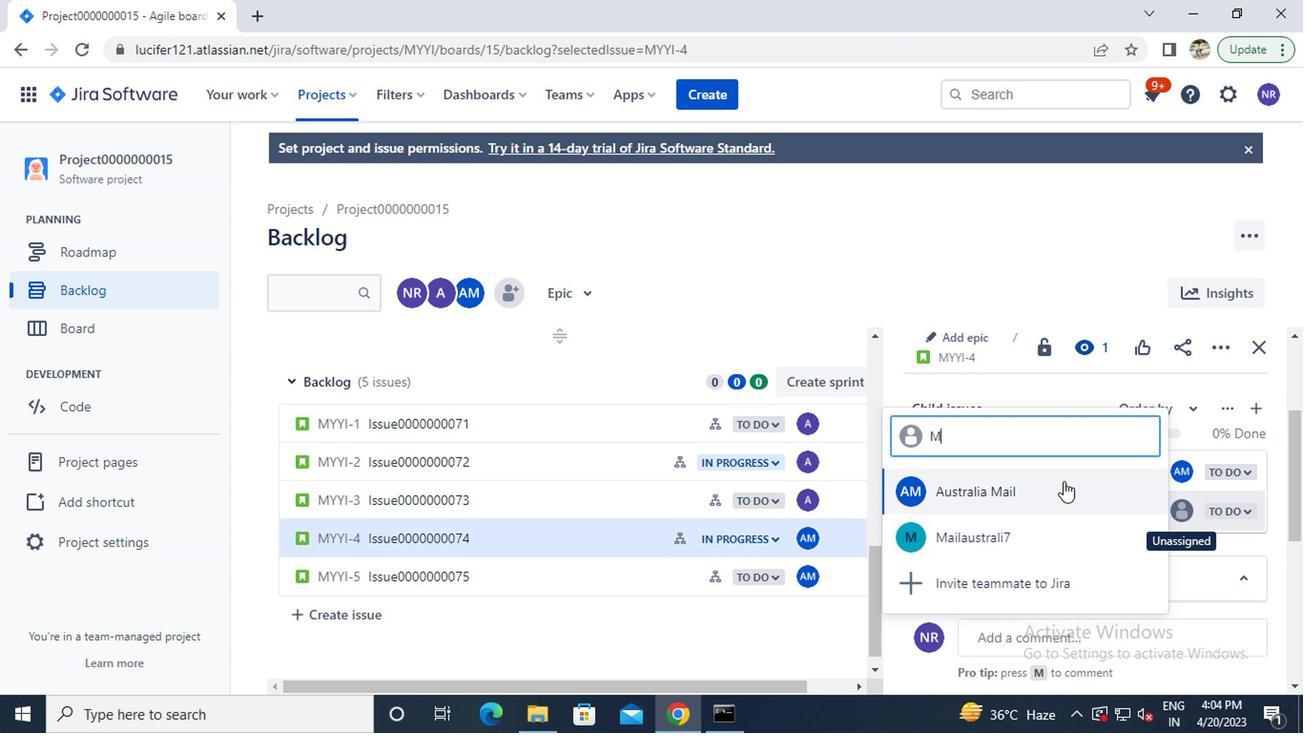
Action: Mouse pressed left at (1030, 482)
Screenshot: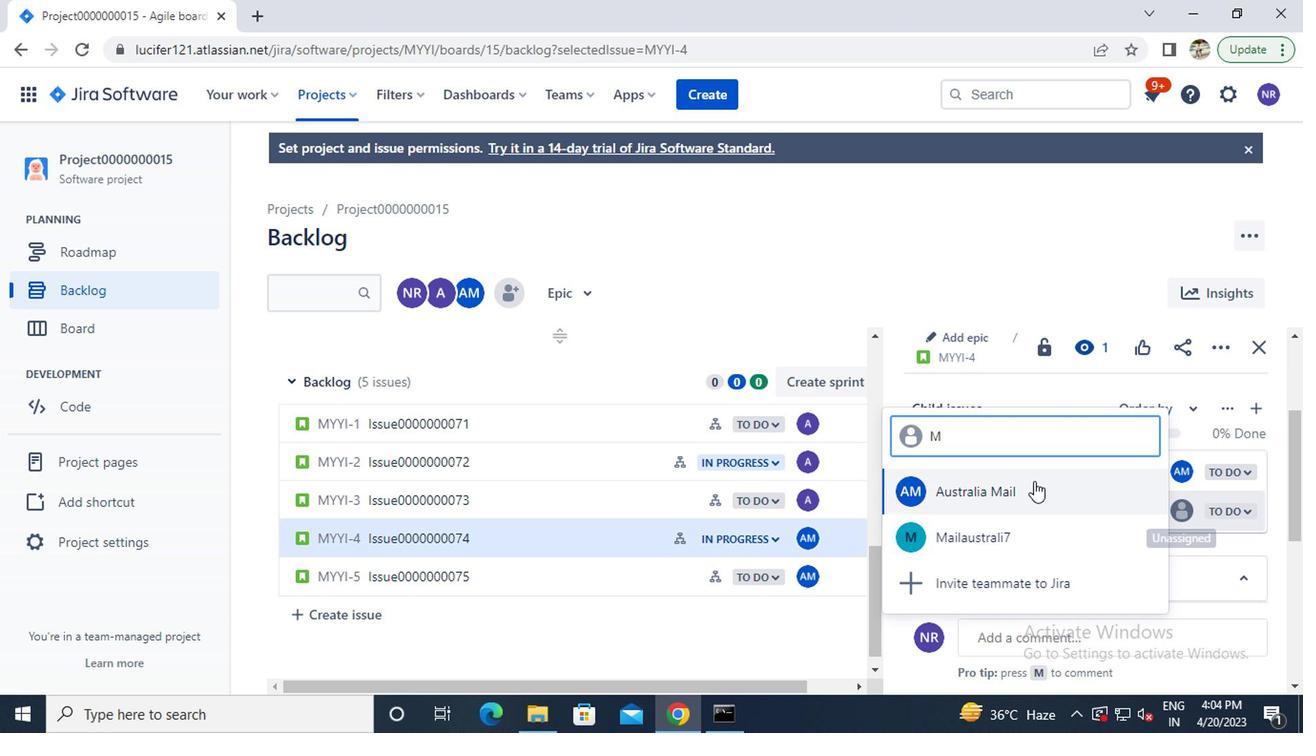 
Action: Mouse moved to (1249, 348)
Screenshot: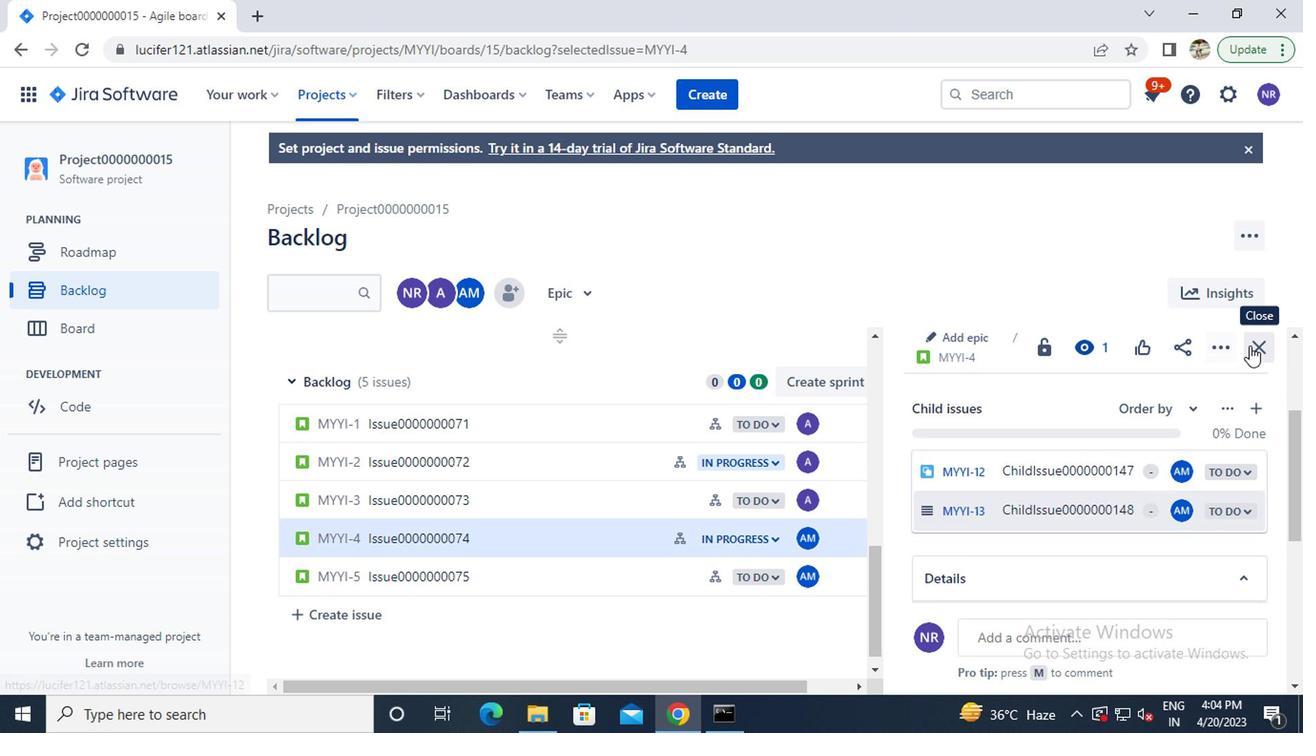 
Action: Mouse pressed left at (1249, 348)
Screenshot: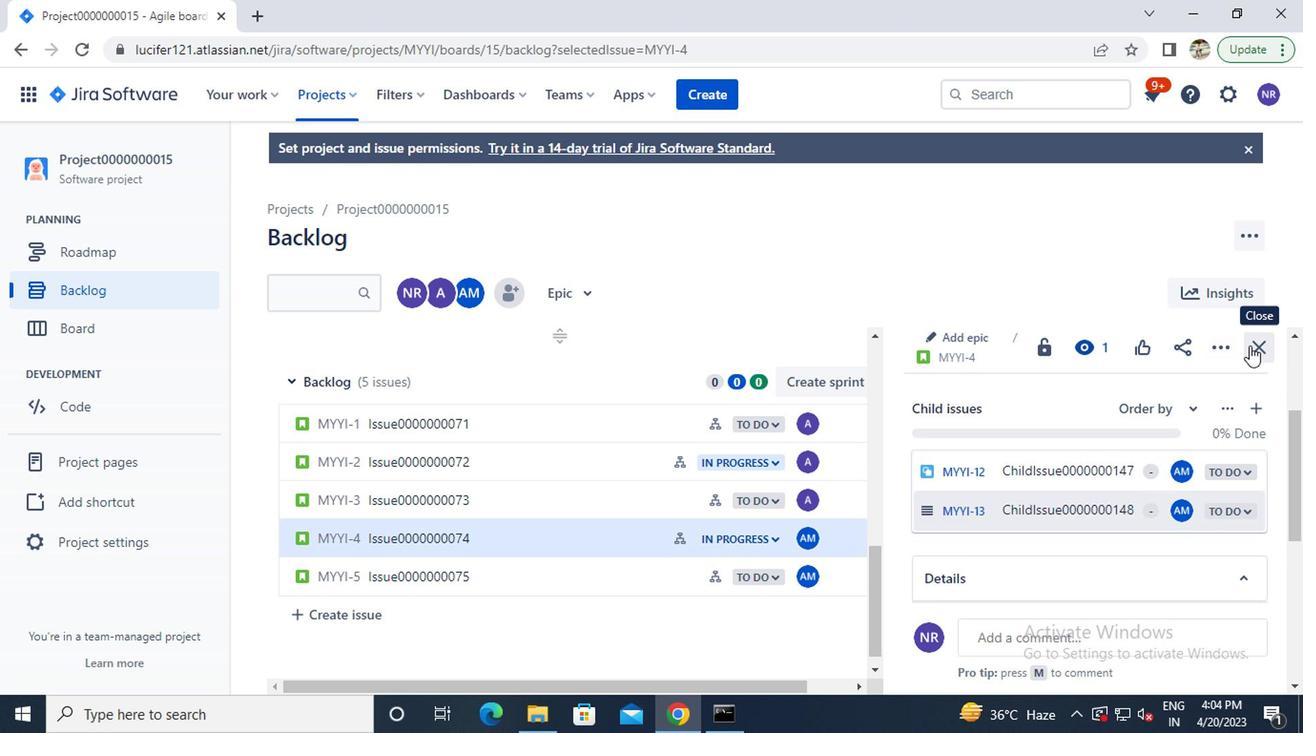 
Action: Mouse moved to (930, 363)
Screenshot: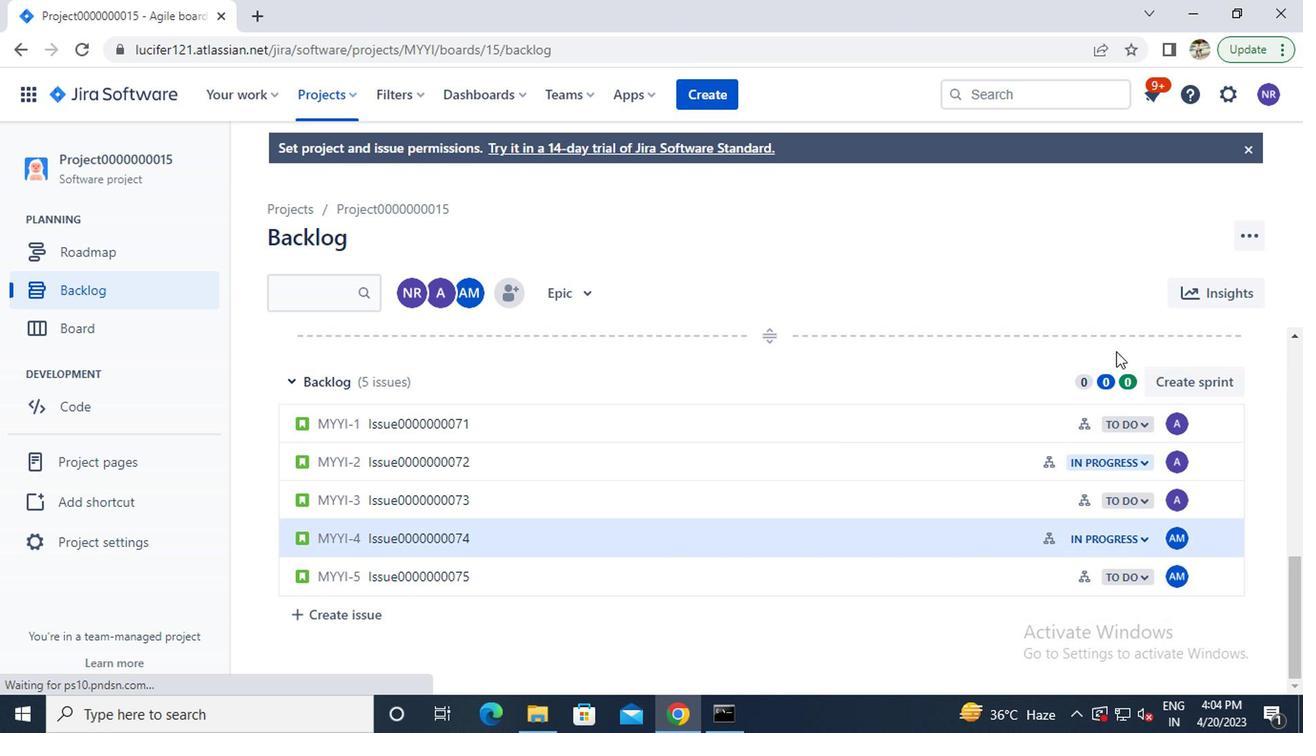 
